 Task: Look for space in Sahāranpur, India from 2nd August, 2023 to 12th August, 2023 for 2 adults in price range Rs.5000 to Rs.10000. Place can be private room with 1  bedroom having 1 bed and 1 bathroom. Property type can be house, flat, guest house, hotel. Booking option can be shelf check-in. Required host language is English.
Action: Mouse moved to (412, 53)
Screenshot: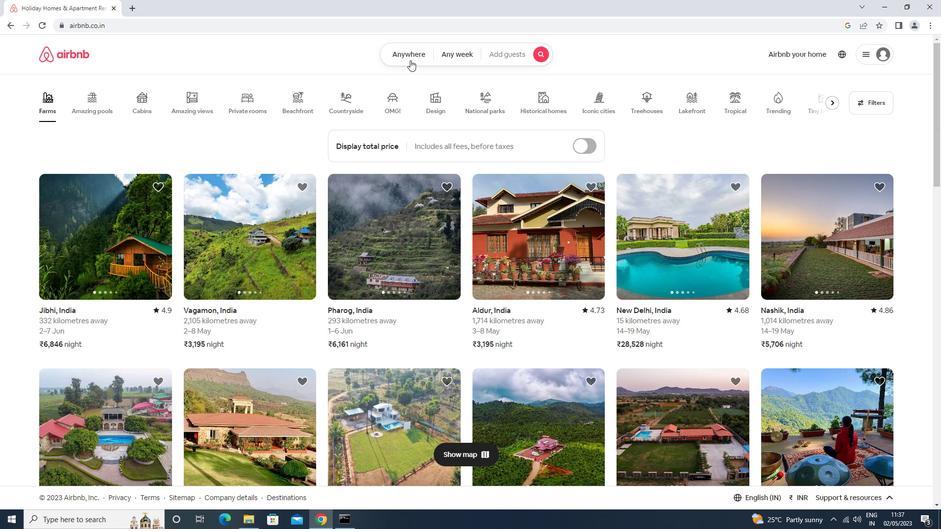
Action: Mouse pressed left at (412, 53)
Screenshot: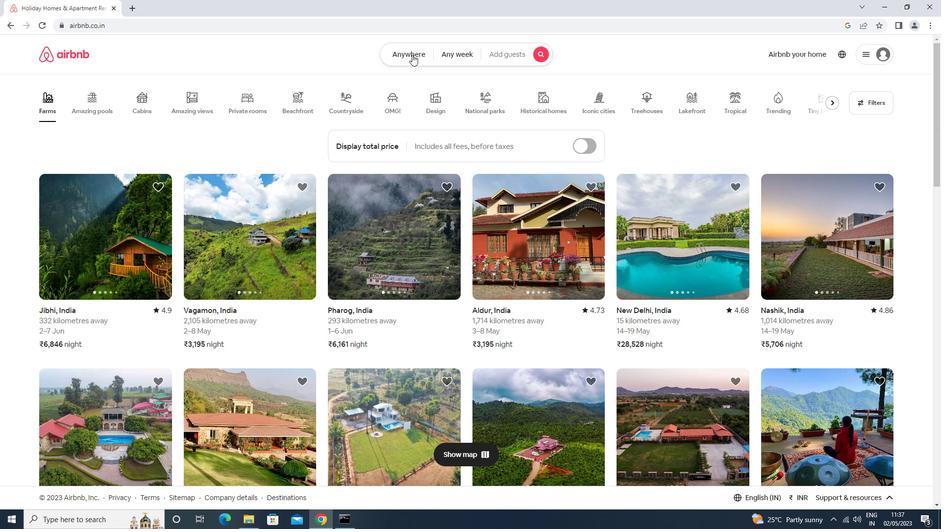 
Action: Mouse moved to (349, 96)
Screenshot: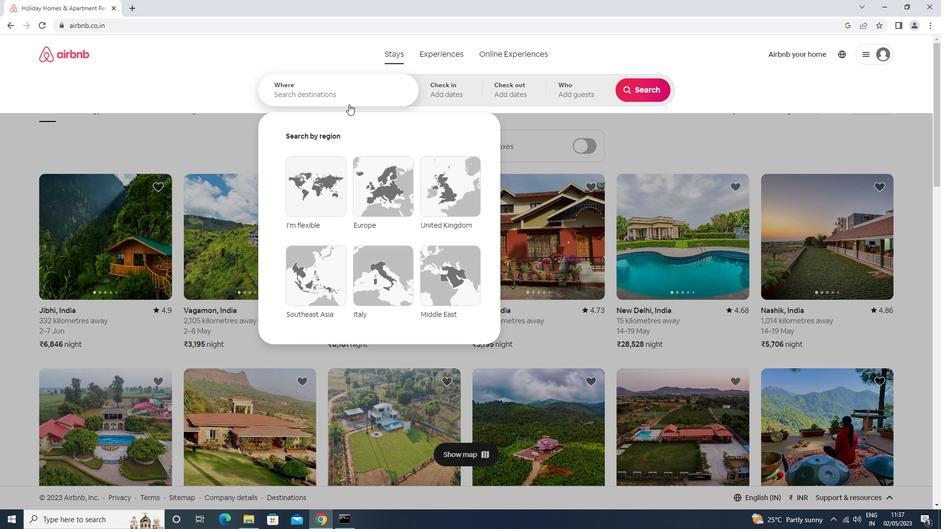 
Action: Mouse pressed left at (349, 96)
Screenshot: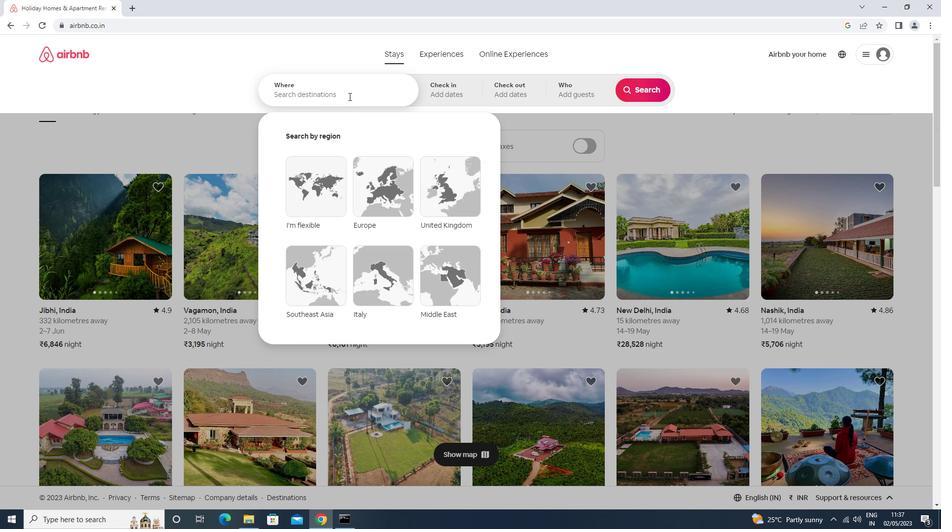 
Action: Key pressed saharanpur<Key.enter>
Screenshot: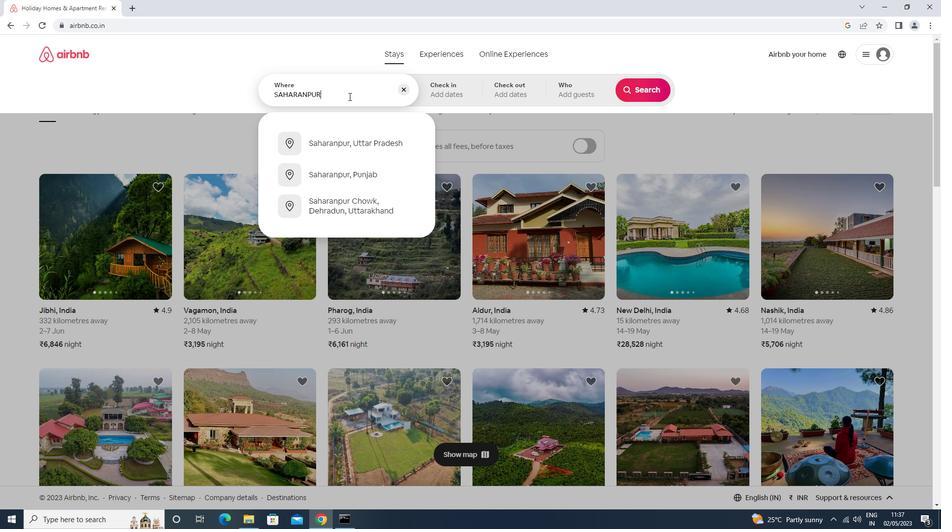 
Action: Mouse moved to (639, 168)
Screenshot: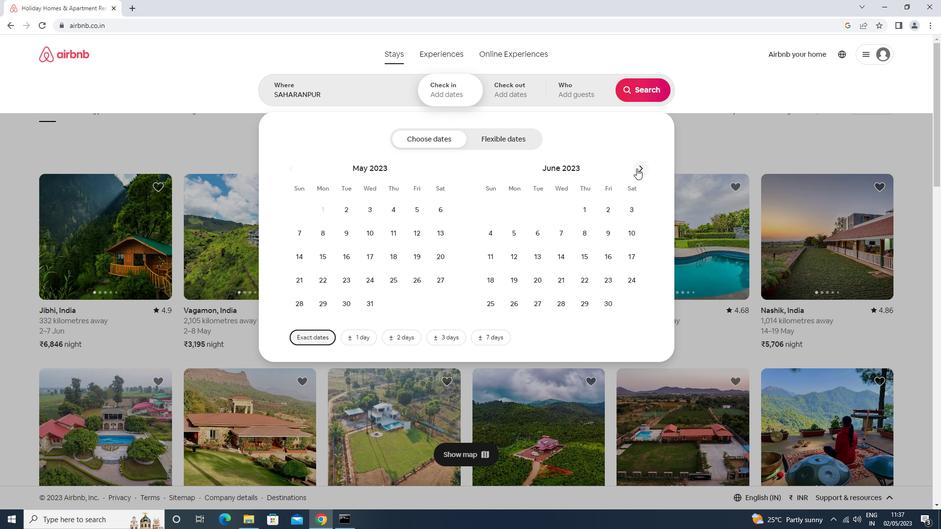 
Action: Mouse pressed left at (639, 168)
Screenshot: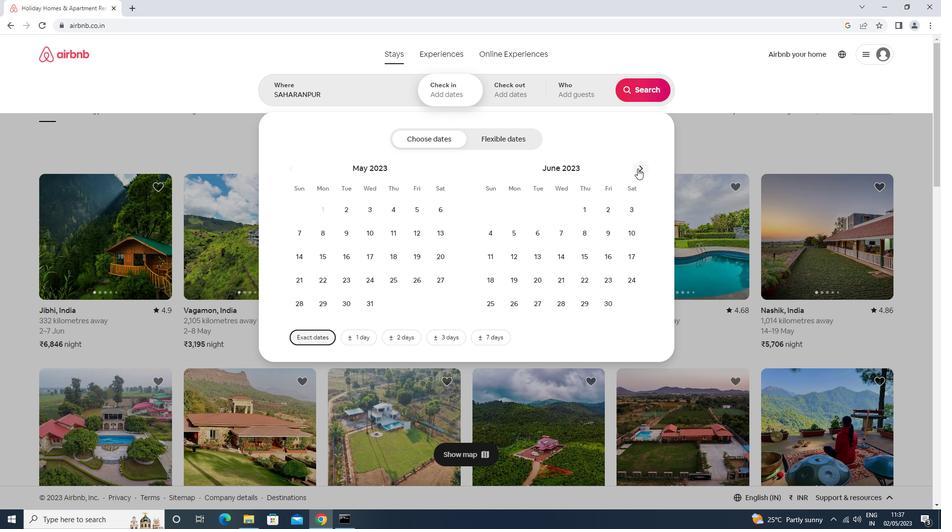 
Action: Mouse pressed left at (639, 168)
Screenshot: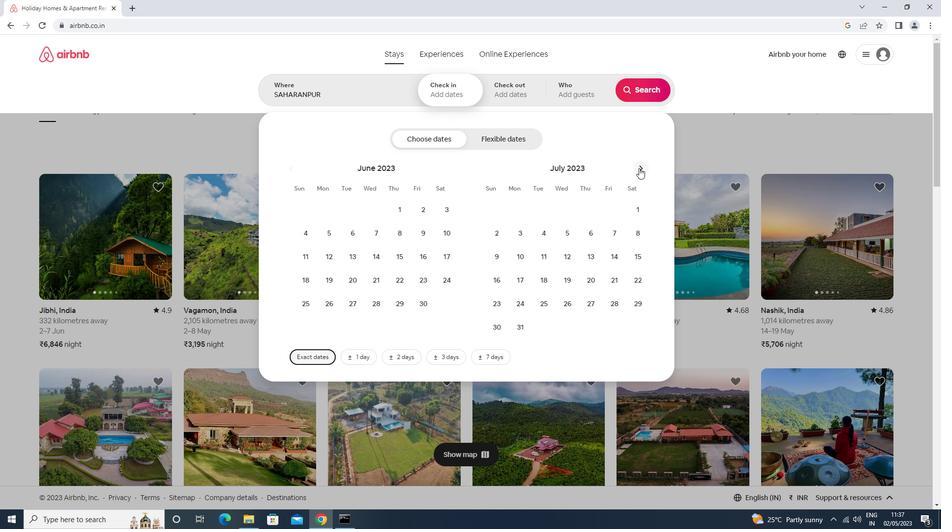 
Action: Mouse moved to (560, 205)
Screenshot: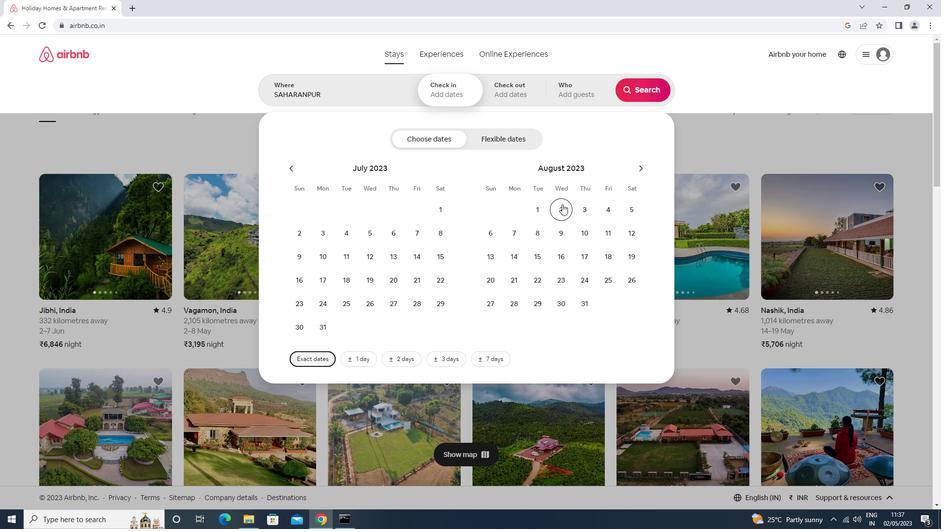 
Action: Mouse pressed left at (560, 205)
Screenshot: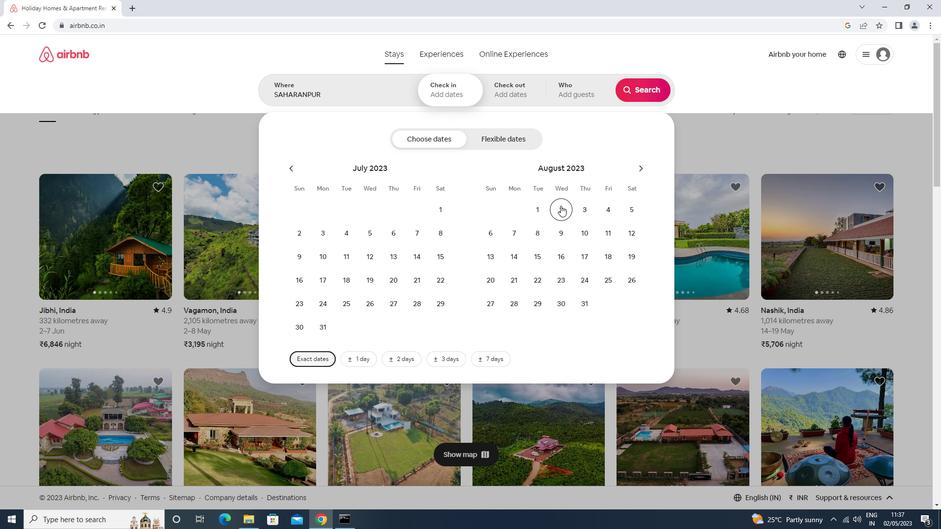 
Action: Mouse moved to (628, 227)
Screenshot: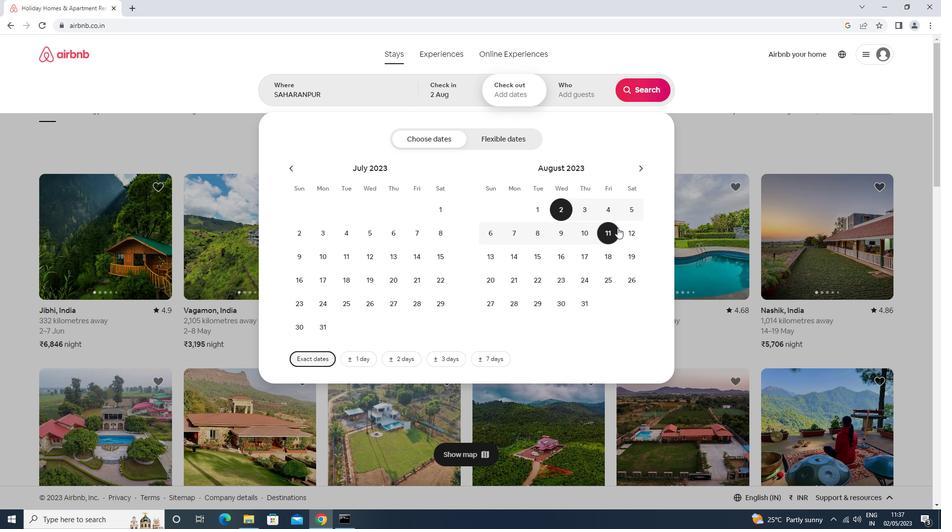 
Action: Mouse pressed left at (628, 227)
Screenshot: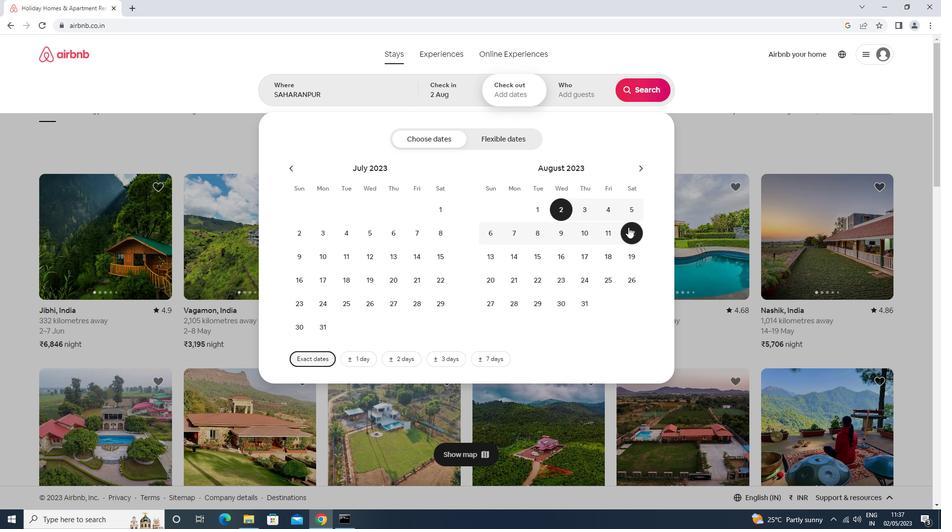 
Action: Mouse moved to (572, 95)
Screenshot: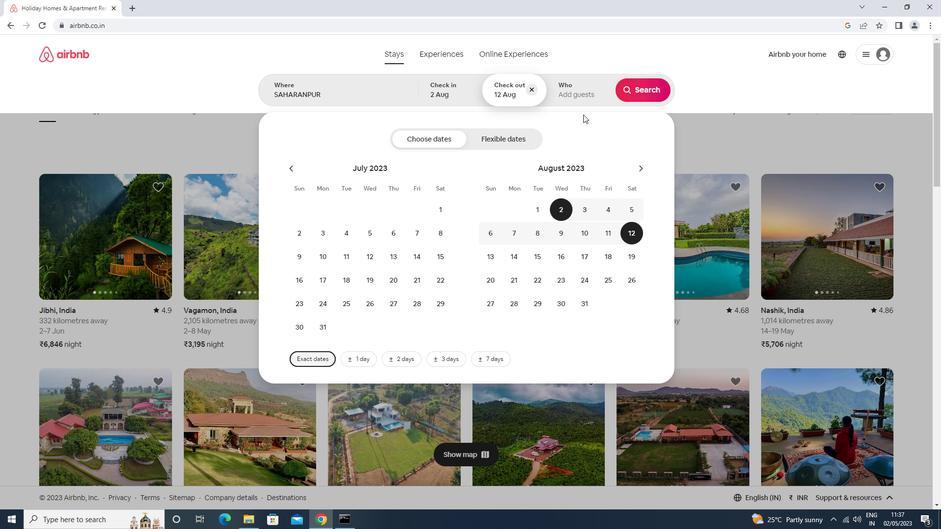 
Action: Mouse pressed left at (572, 95)
Screenshot: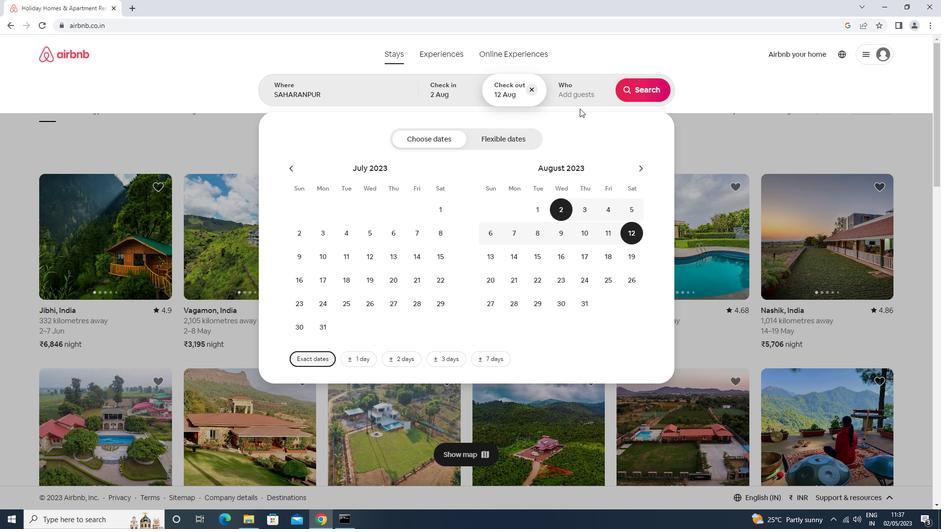
Action: Mouse moved to (650, 141)
Screenshot: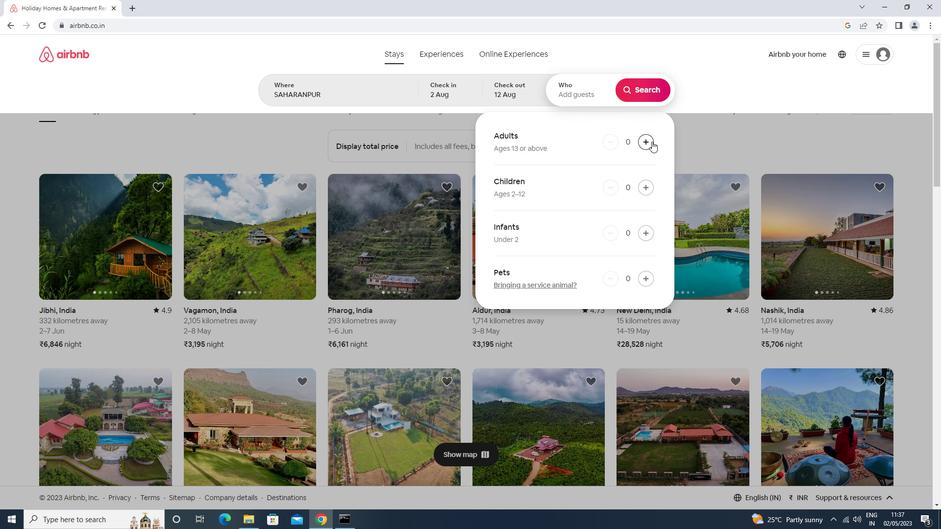 
Action: Mouse pressed left at (650, 141)
Screenshot: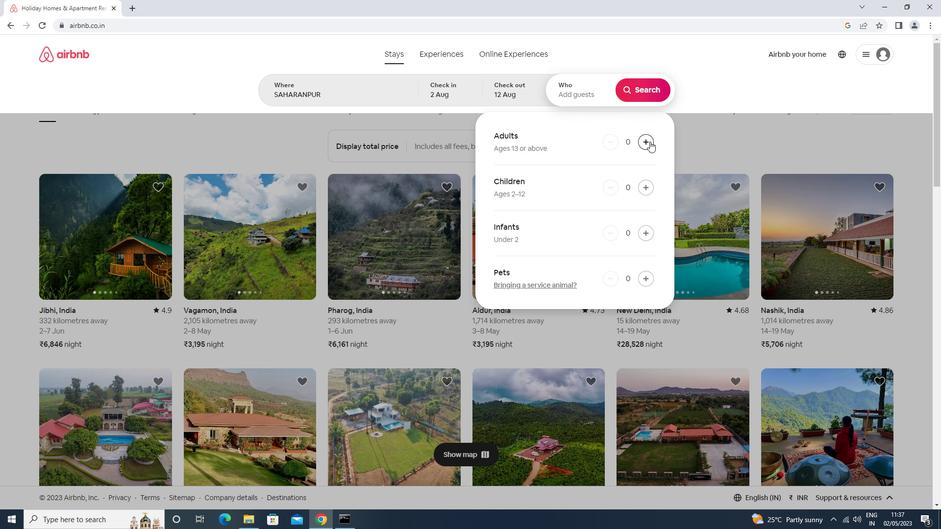 
Action: Mouse pressed left at (650, 141)
Screenshot: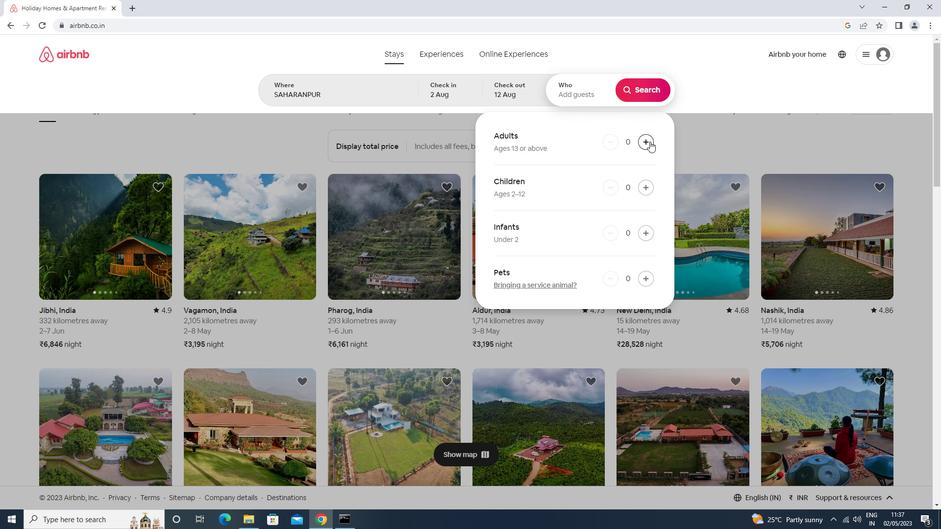 
Action: Mouse moved to (643, 91)
Screenshot: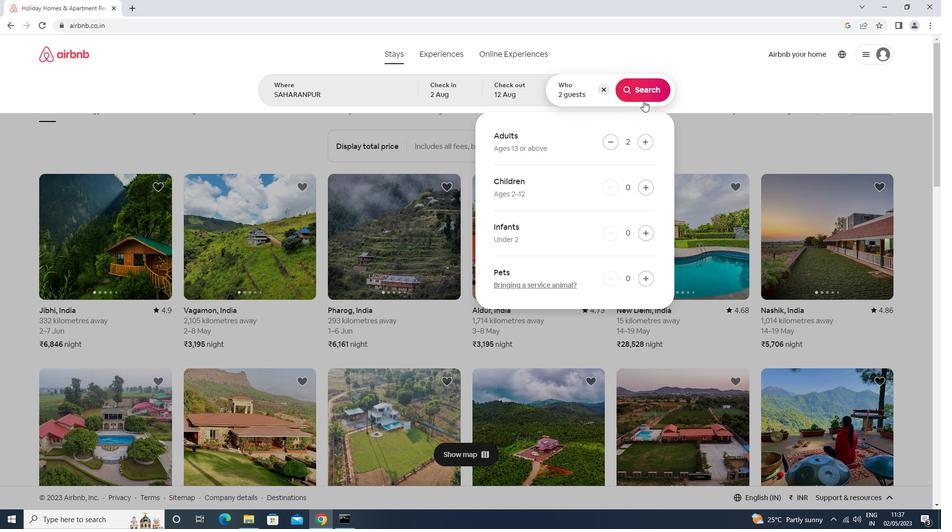 
Action: Mouse pressed left at (643, 91)
Screenshot: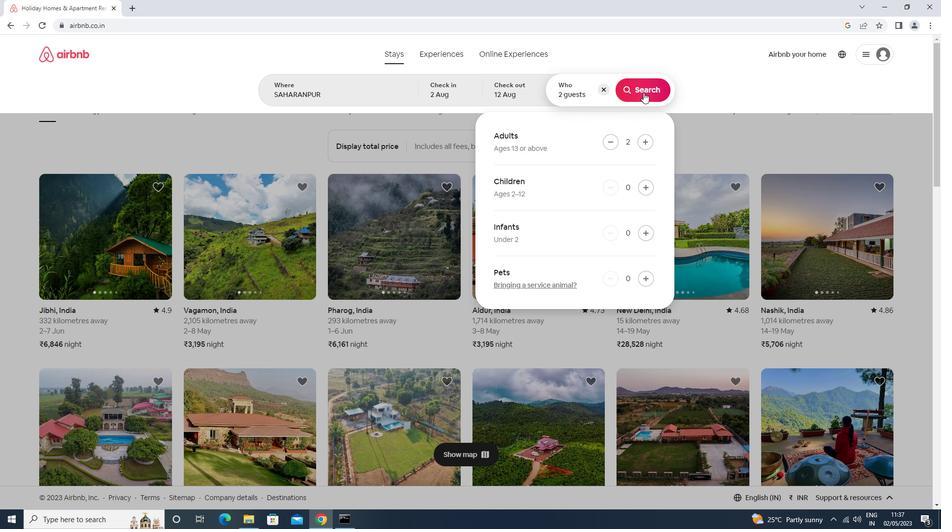 
Action: Mouse moved to (900, 93)
Screenshot: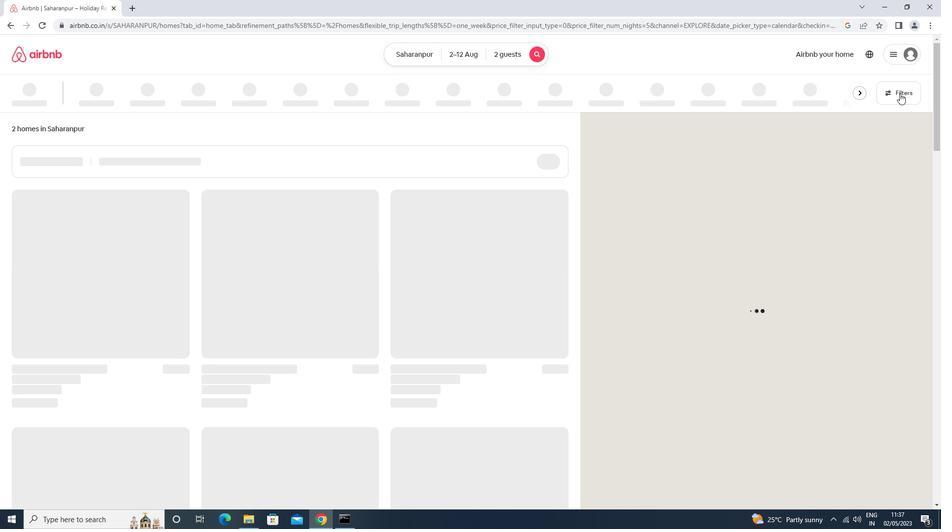 
Action: Mouse pressed left at (900, 93)
Screenshot: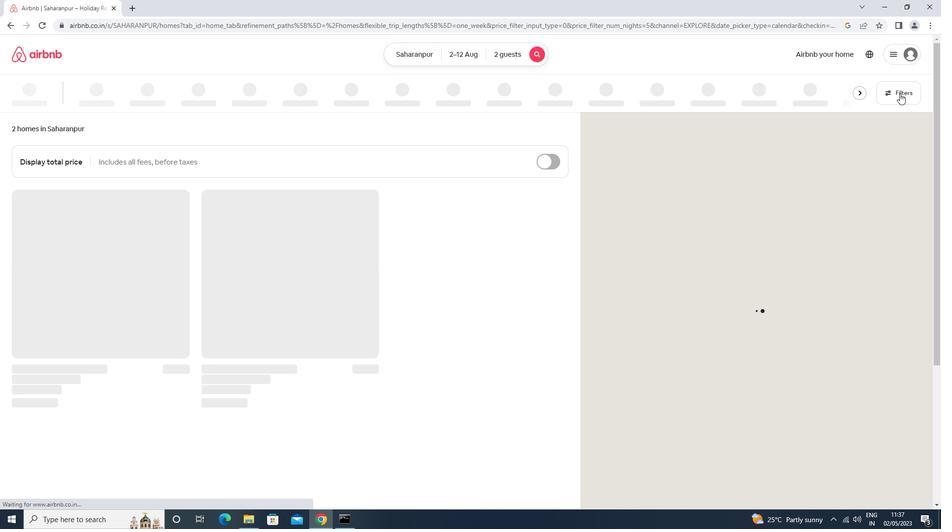 
Action: Mouse moved to (369, 222)
Screenshot: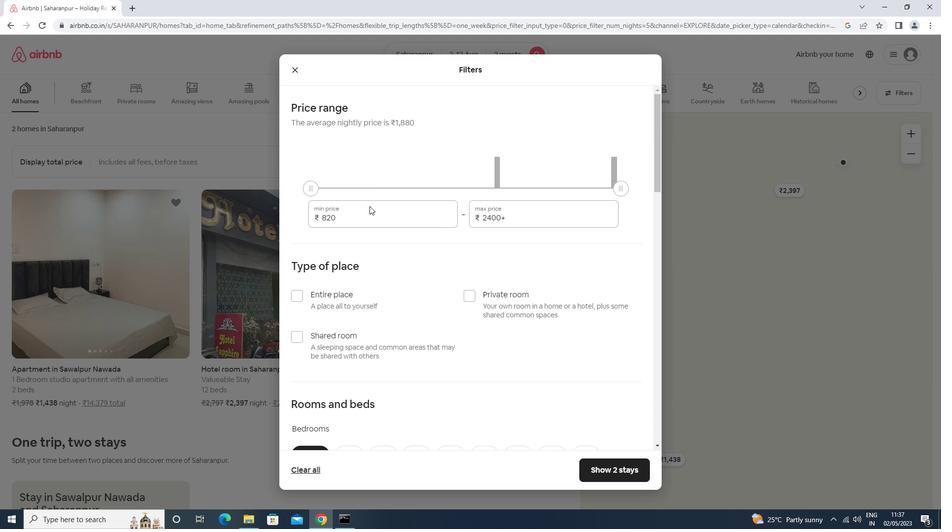 
Action: Mouse pressed left at (369, 222)
Screenshot: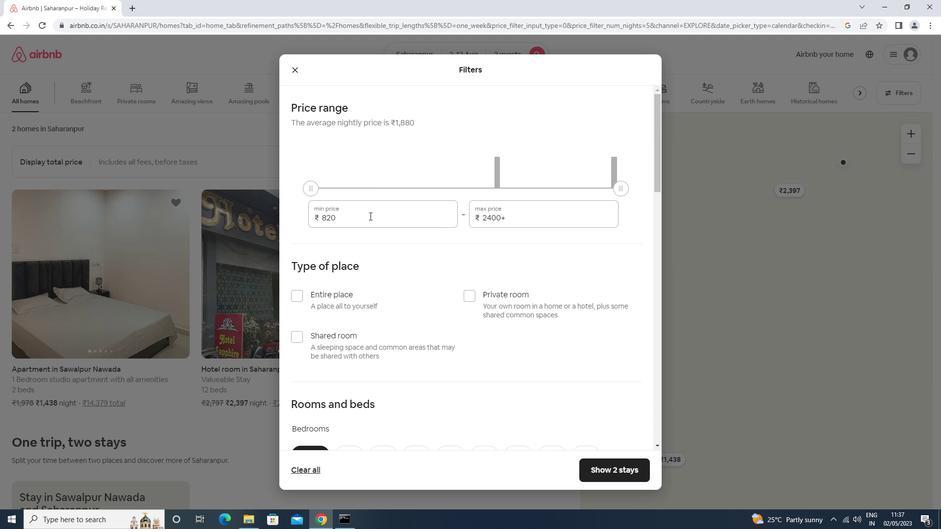 
Action: Key pressed <Key.backspace><Key.backspace><Key.backspace><Key.backspace><Key.backspace><Key.backspace>5000<Key.tab>10000
Screenshot: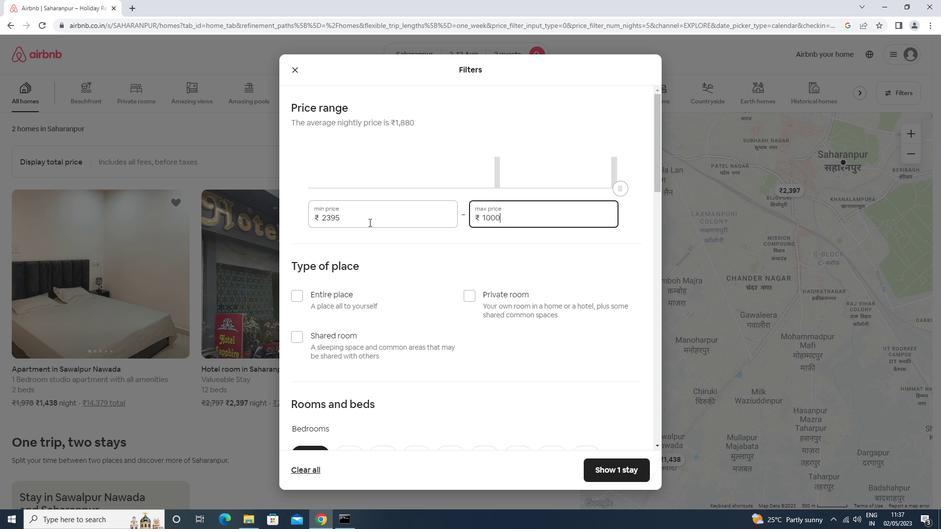 
Action: Mouse moved to (470, 292)
Screenshot: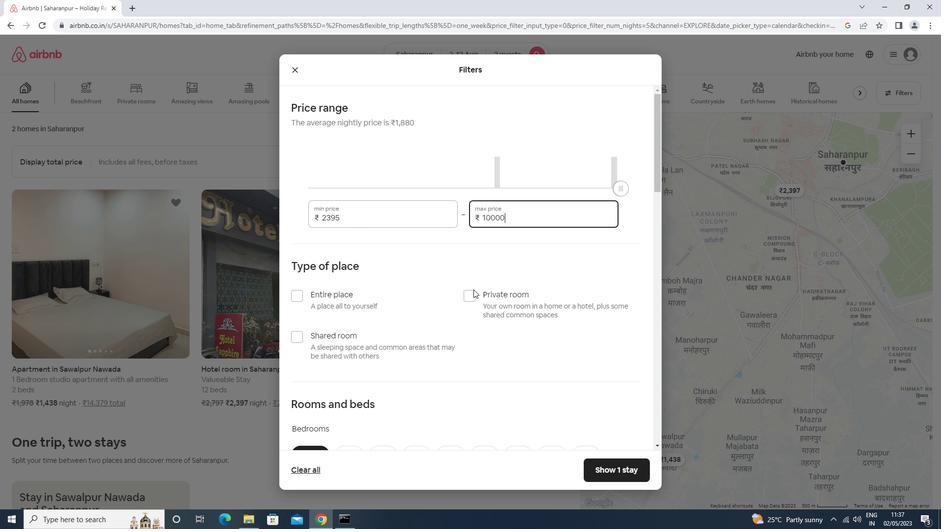 
Action: Mouse pressed left at (470, 292)
Screenshot: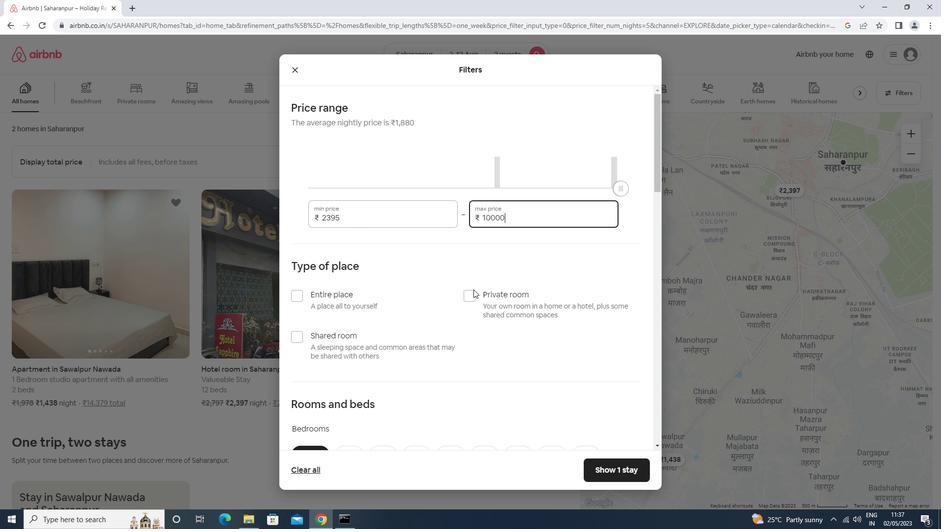 
Action: Mouse moved to (466, 285)
Screenshot: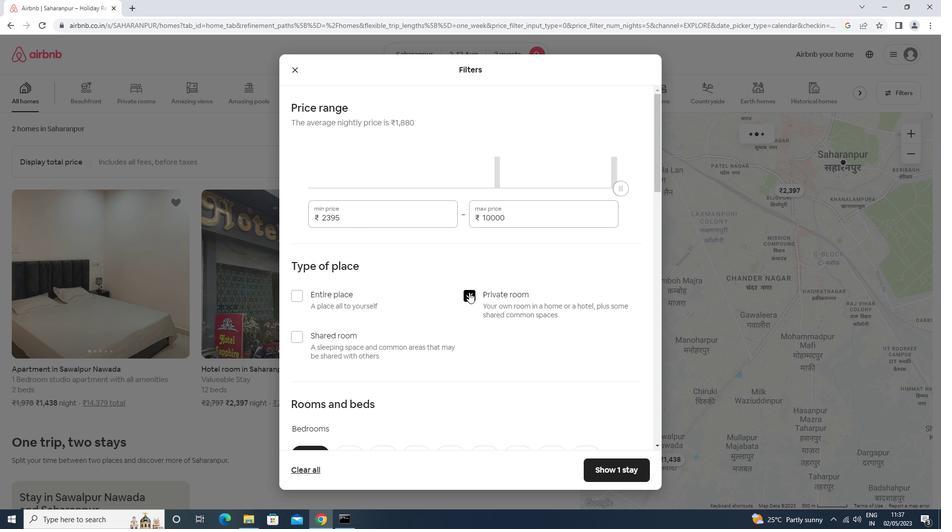 
Action: Mouse scrolled (466, 284) with delta (0, 0)
Screenshot: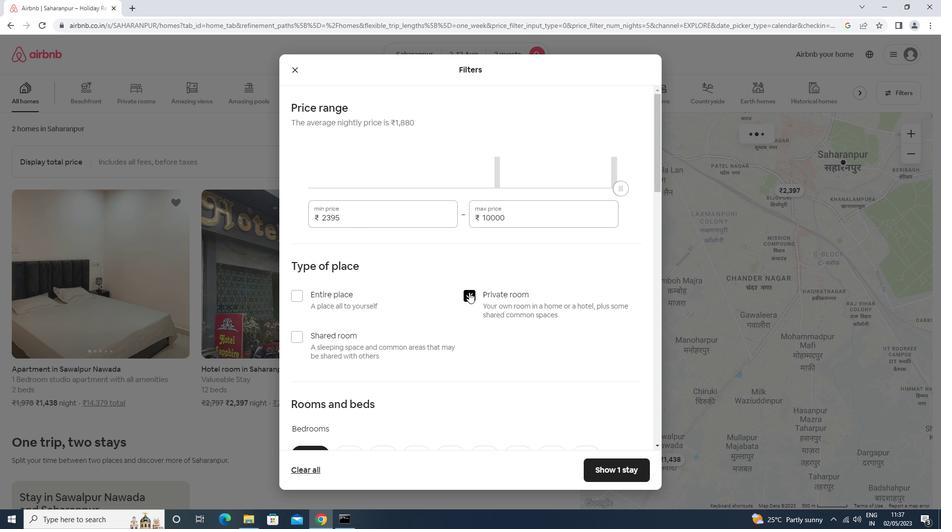 
Action: Mouse moved to (466, 285)
Screenshot: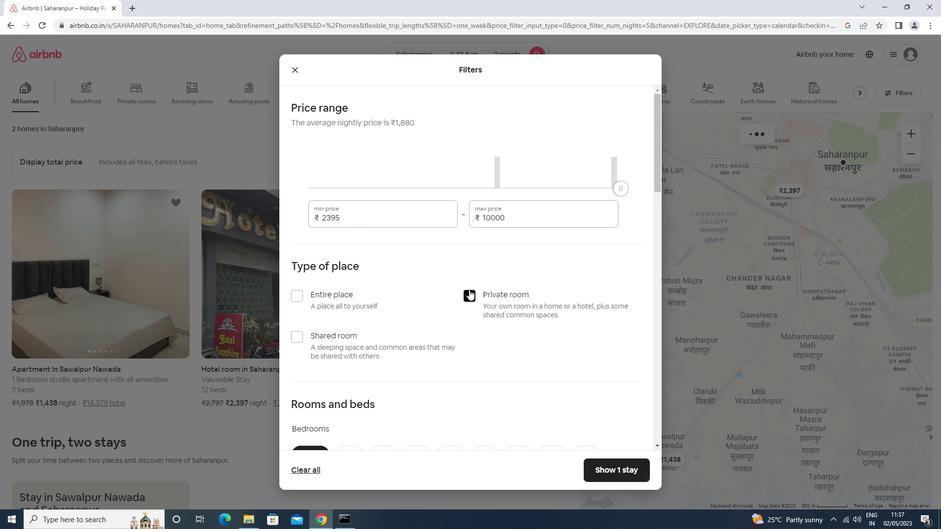 
Action: Mouse scrolled (466, 284) with delta (0, 0)
Screenshot: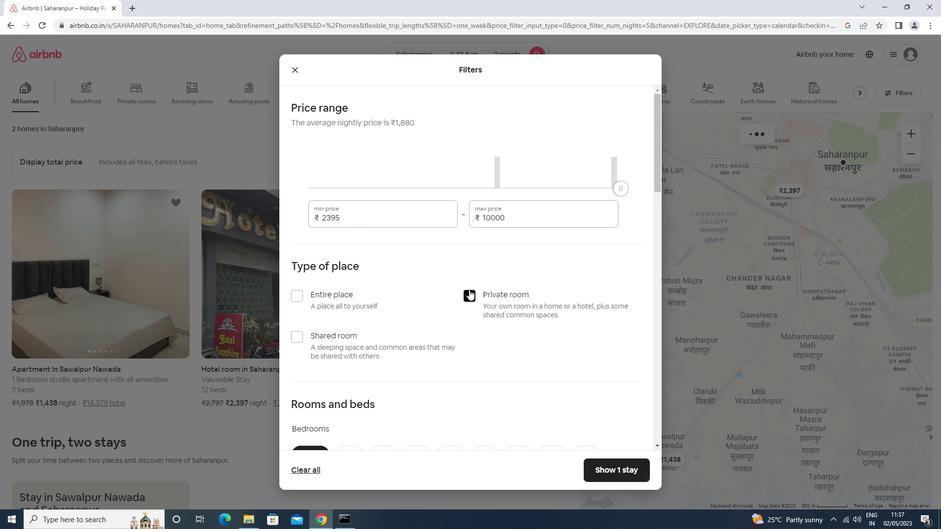 
Action: Mouse moved to (465, 285)
Screenshot: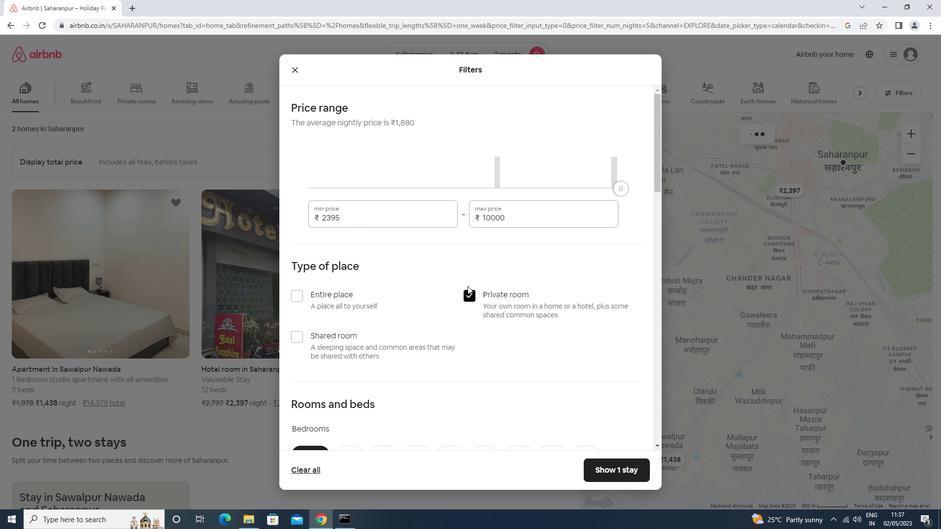 
Action: Mouse scrolled (465, 285) with delta (0, 0)
Screenshot: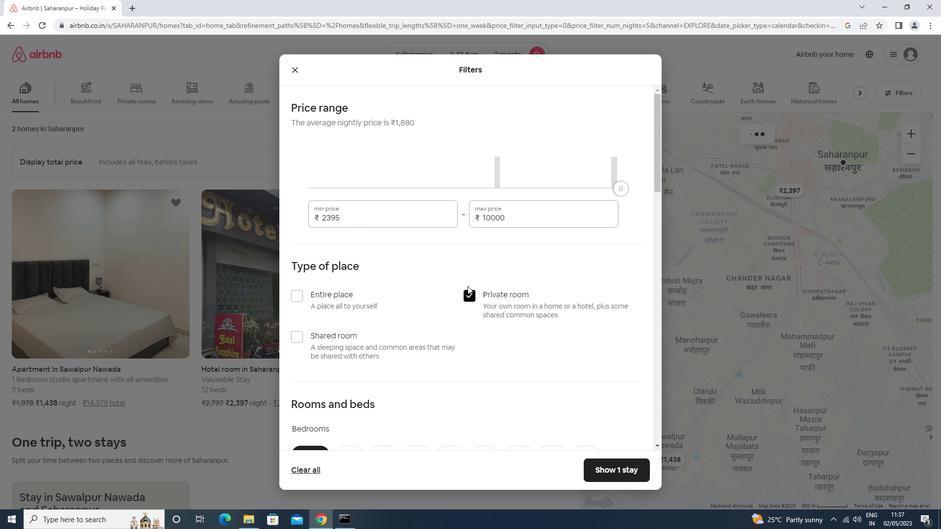 
Action: Mouse scrolled (465, 285) with delta (0, 0)
Screenshot: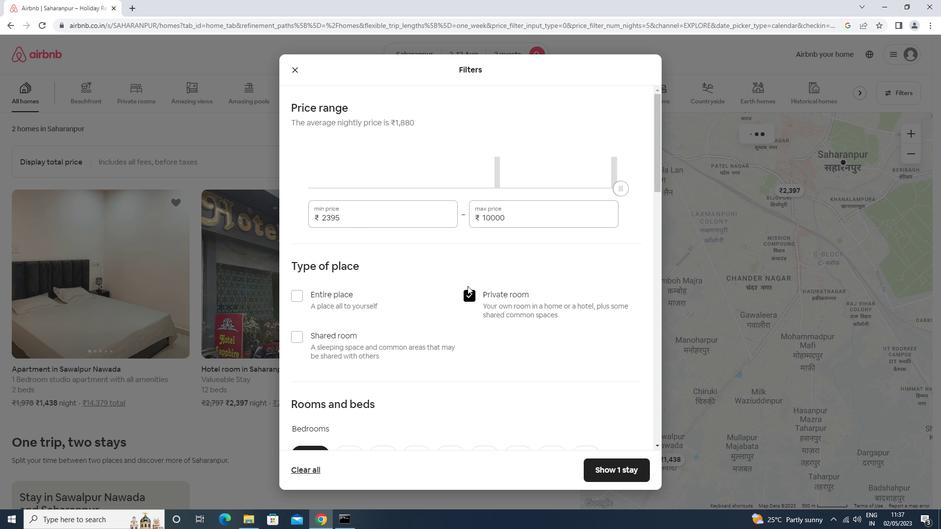 
Action: Mouse moved to (465, 287)
Screenshot: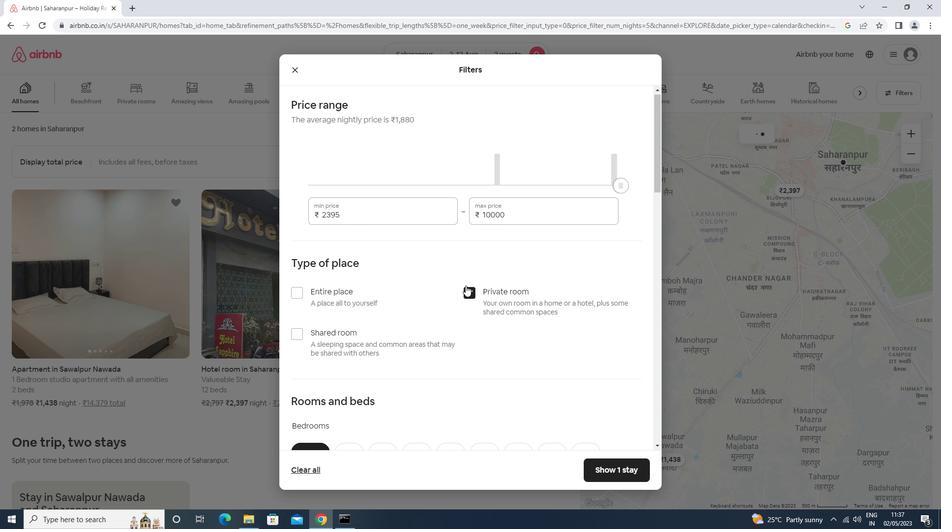 
Action: Mouse scrolled (465, 286) with delta (0, 0)
Screenshot: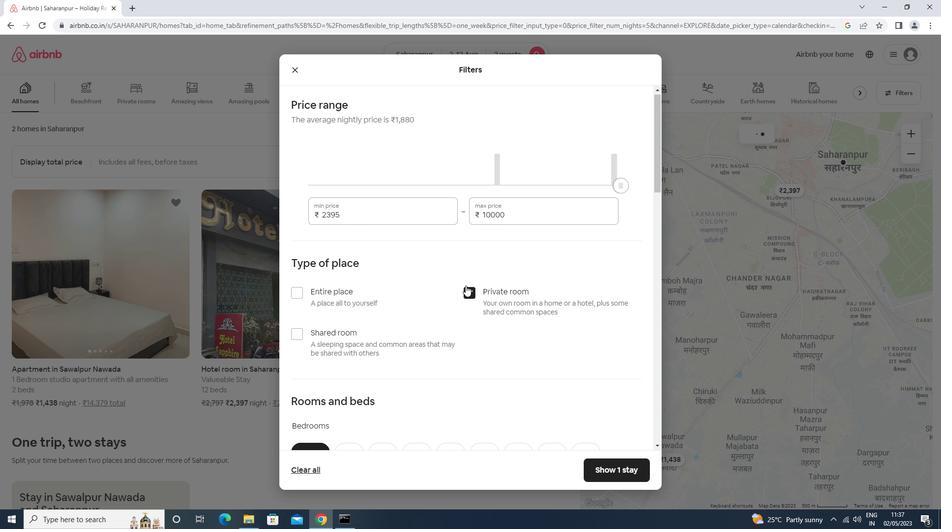 
Action: Mouse moved to (354, 212)
Screenshot: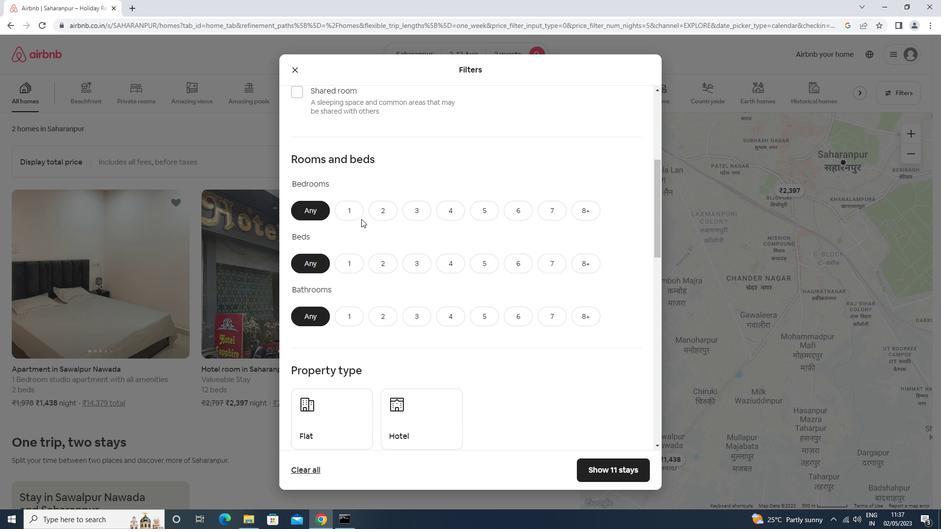 
Action: Mouse pressed left at (354, 212)
Screenshot: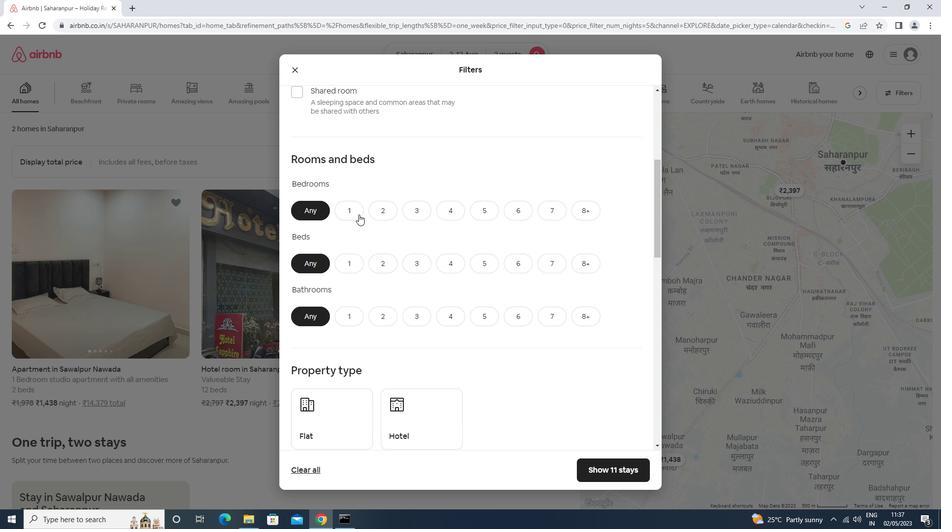
Action: Mouse moved to (352, 269)
Screenshot: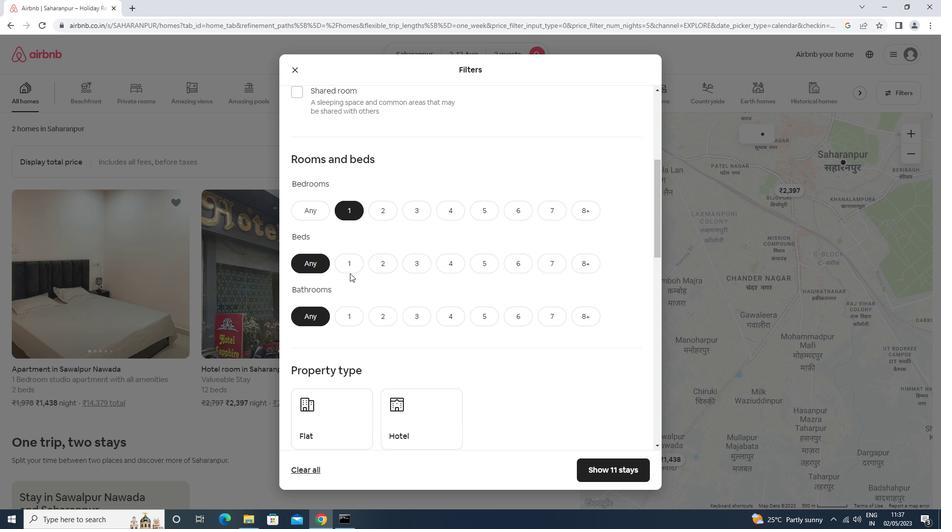
Action: Mouse pressed left at (352, 269)
Screenshot: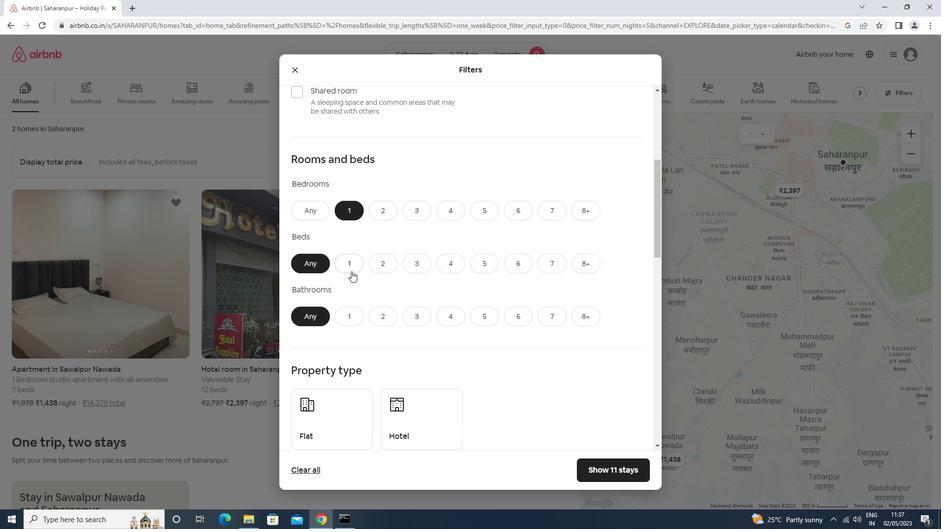 
Action: Mouse moved to (350, 318)
Screenshot: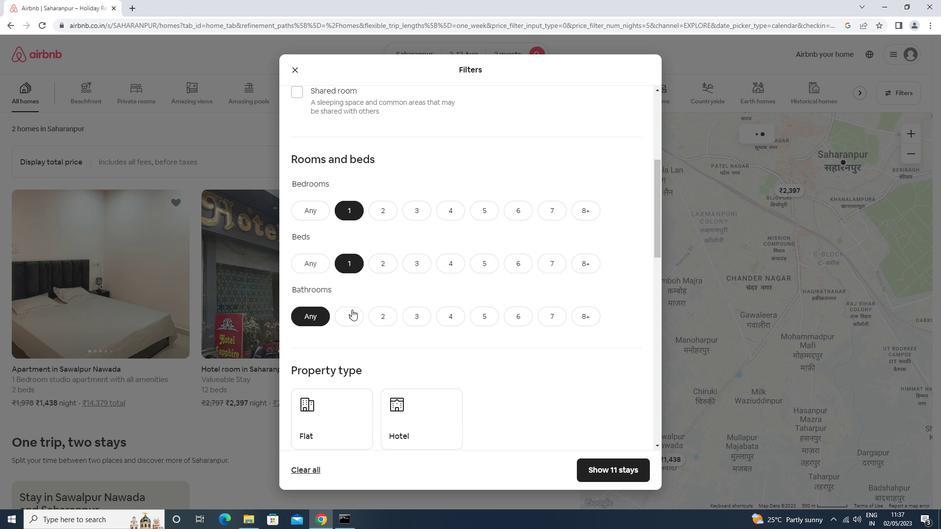 
Action: Mouse pressed left at (350, 318)
Screenshot: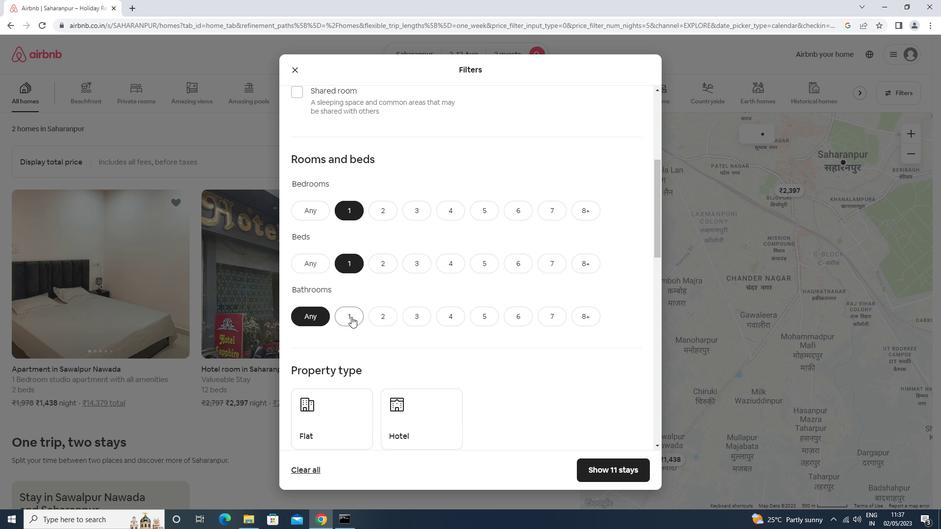 
Action: Mouse scrolled (350, 317) with delta (0, 0)
Screenshot: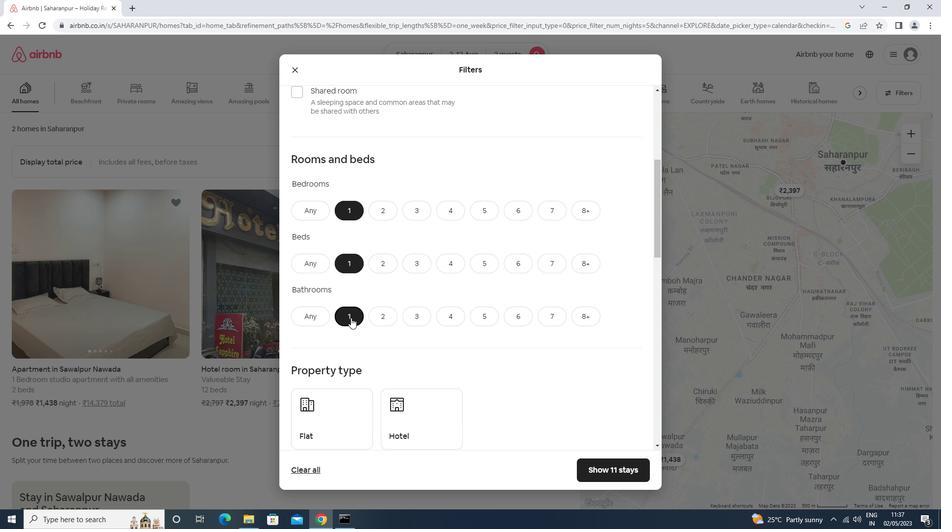 
Action: Mouse scrolled (350, 317) with delta (0, 0)
Screenshot: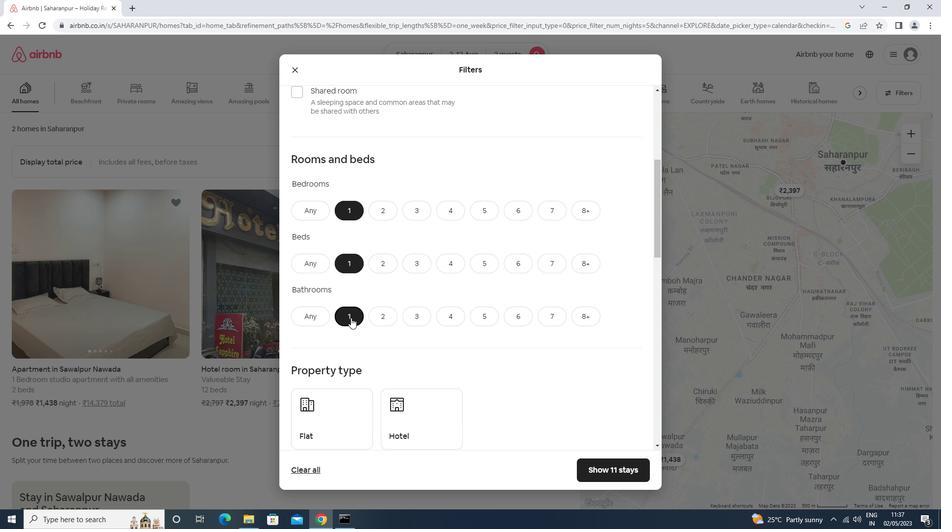 
Action: Mouse moved to (342, 322)
Screenshot: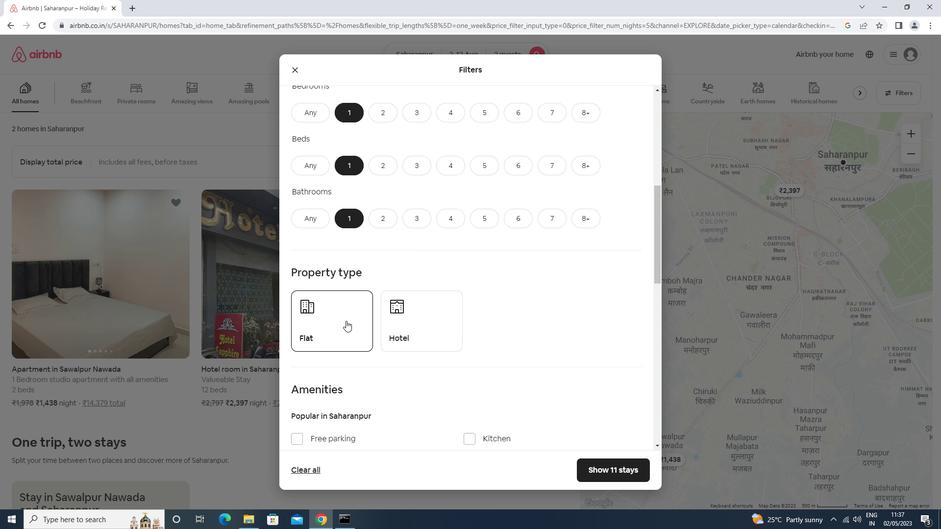 
Action: Mouse pressed left at (342, 322)
Screenshot: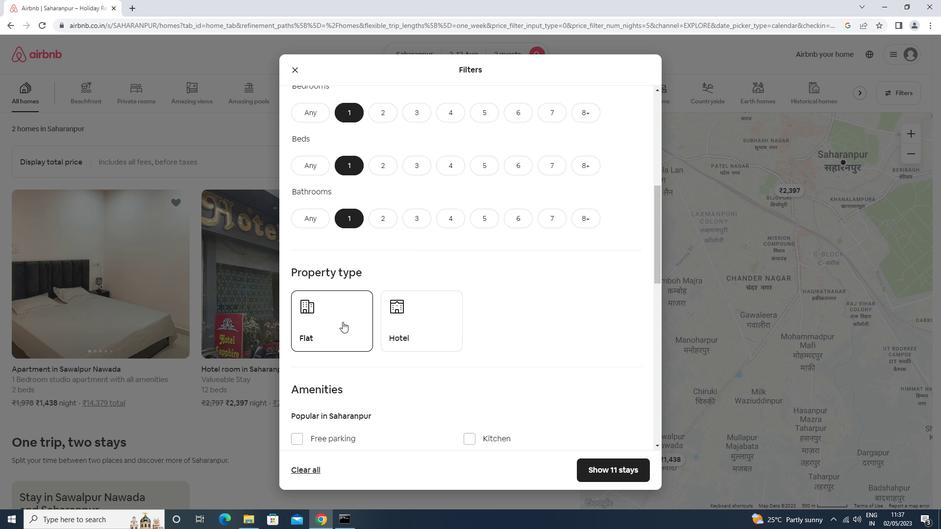 
Action: Mouse moved to (401, 316)
Screenshot: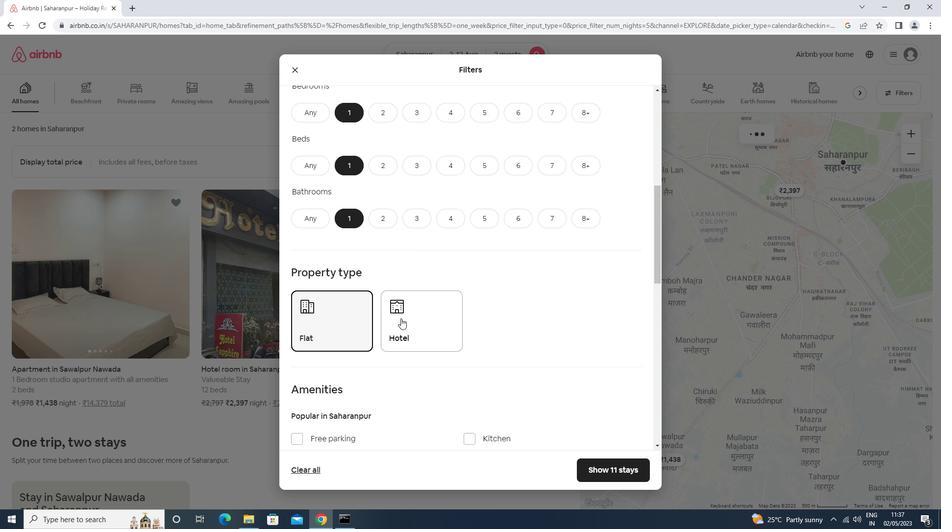 
Action: Mouse pressed left at (401, 316)
Screenshot: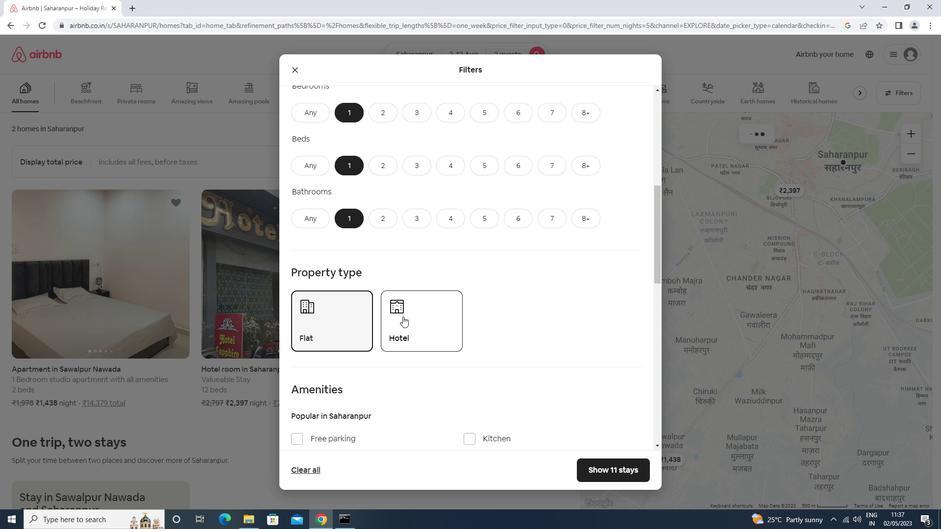 
Action: Mouse moved to (400, 313)
Screenshot: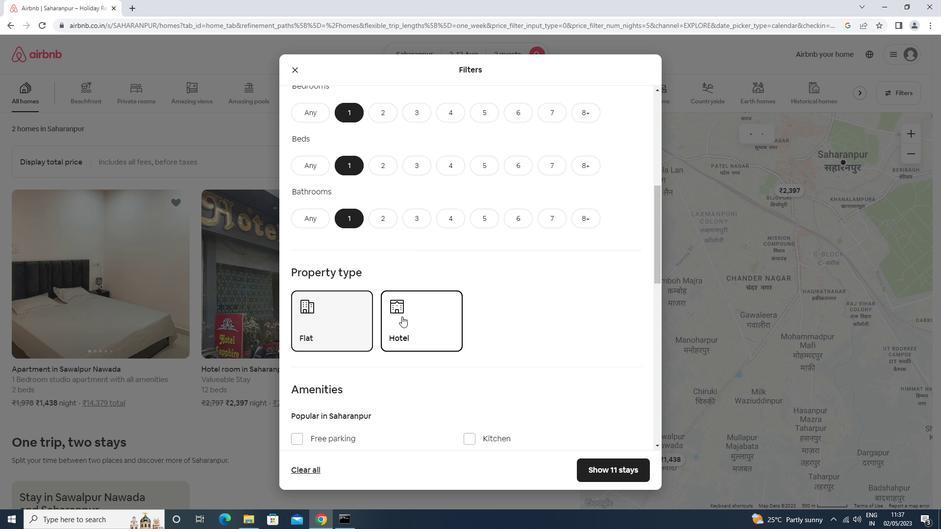 
Action: Mouse scrolled (400, 312) with delta (0, 0)
Screenshot: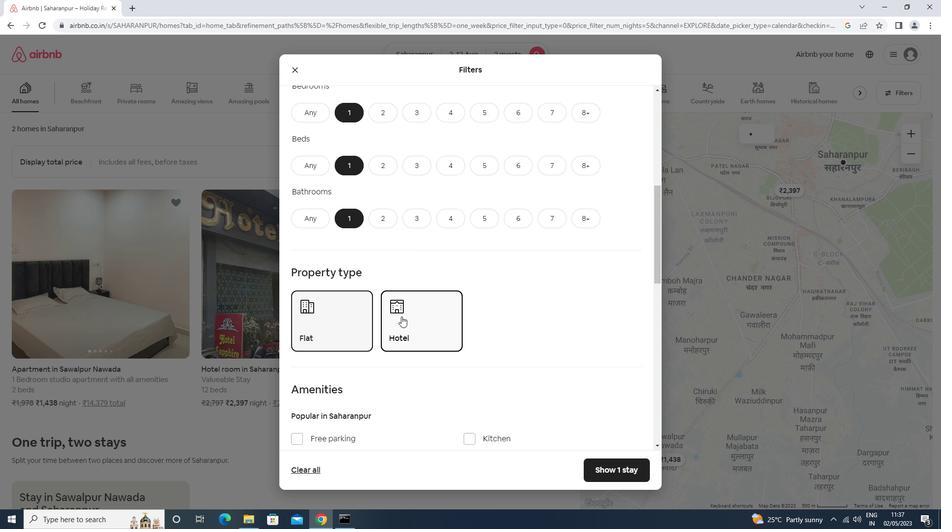 
Action: Mouse scrolled (400, 312) with delta (0, 0)
Screenshot: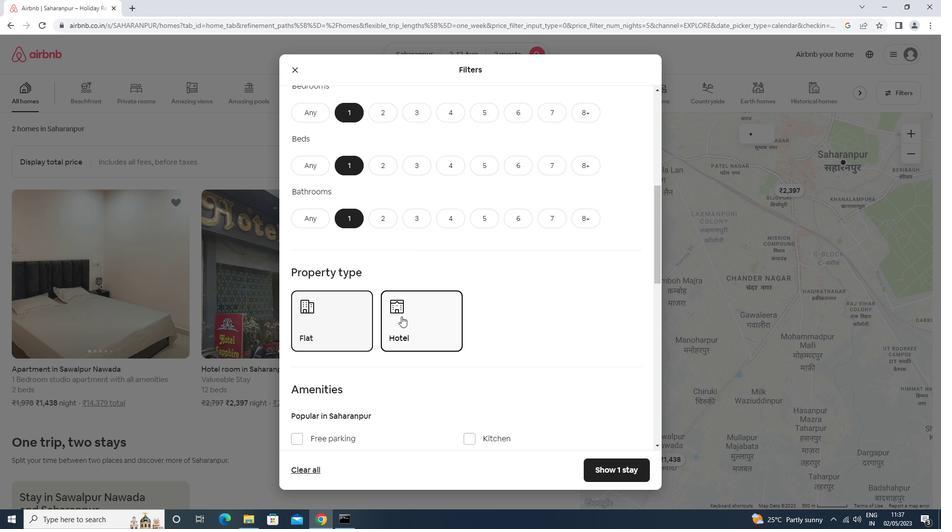 
Action: Mouse scrolled (400, 312) with delta (0, 0)
Screenshot: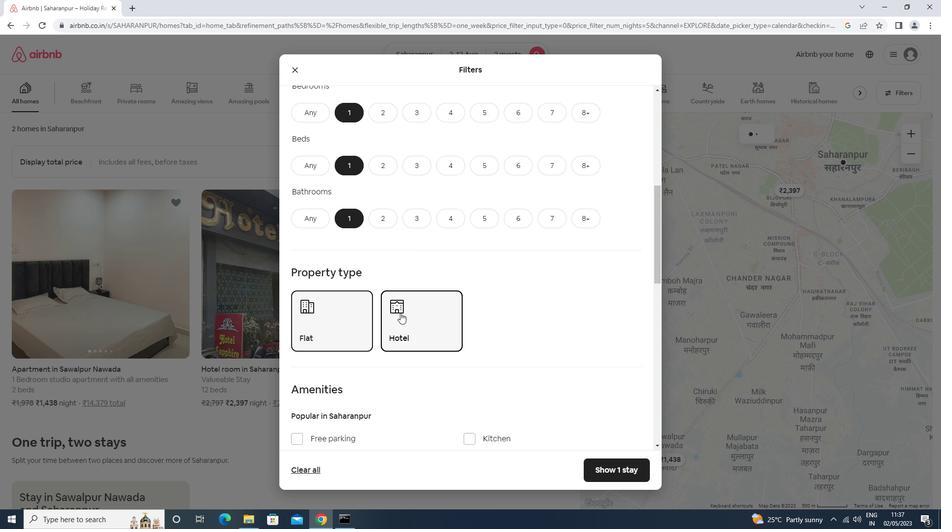 
Action: Mouse scrolled (400, 312) with delta (0, 0)
Screenshot: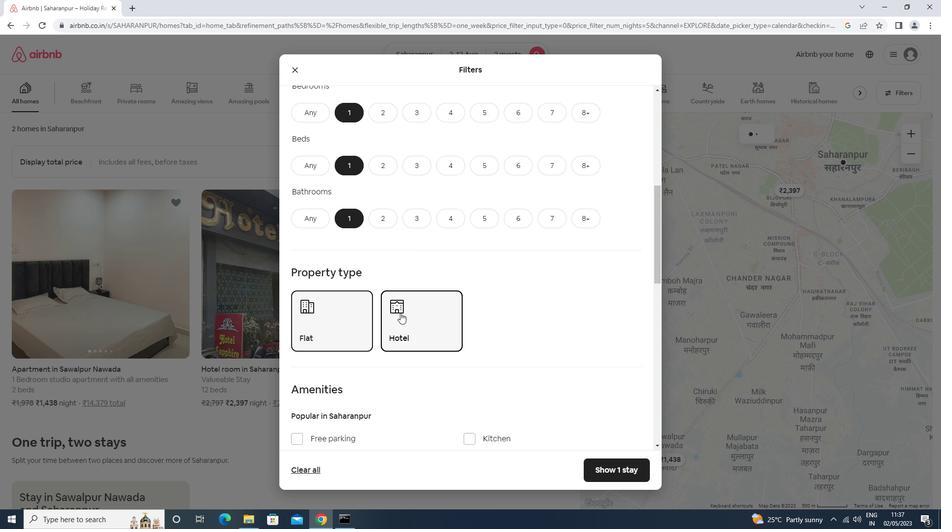 
Action: Mouse scrolled (400, 312) with delta (0, 0)
Screenshot: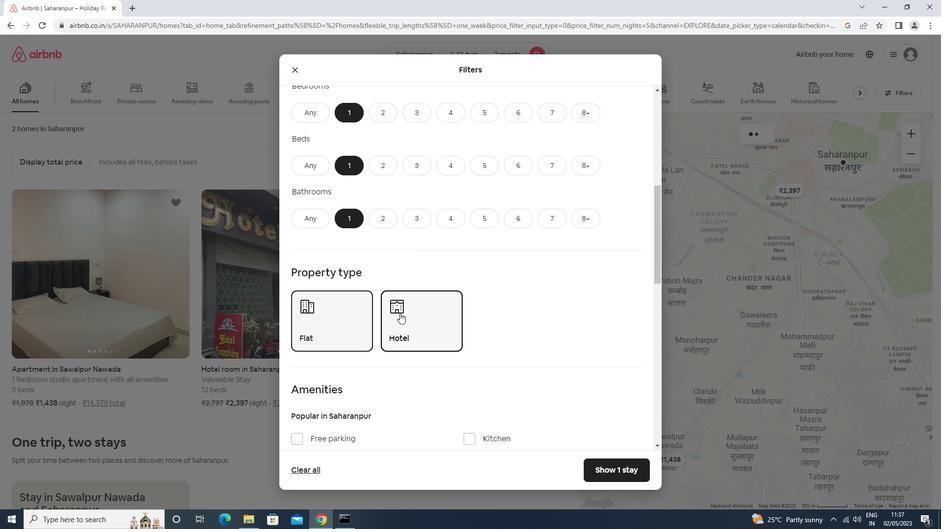 
Action: Mouse moved to (399, 313)
Screenshot: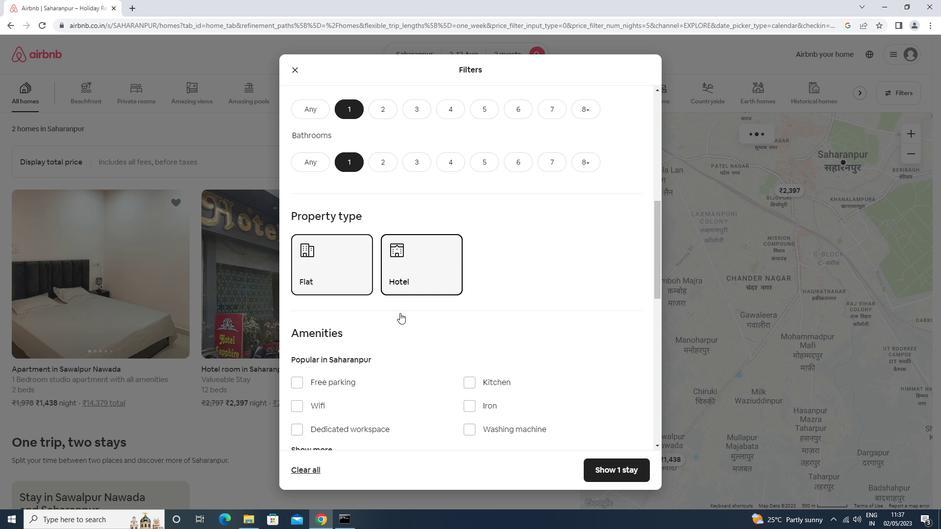 
Action: Mouse scrolled (399, 312) with delta (0, 0)
Screenshot: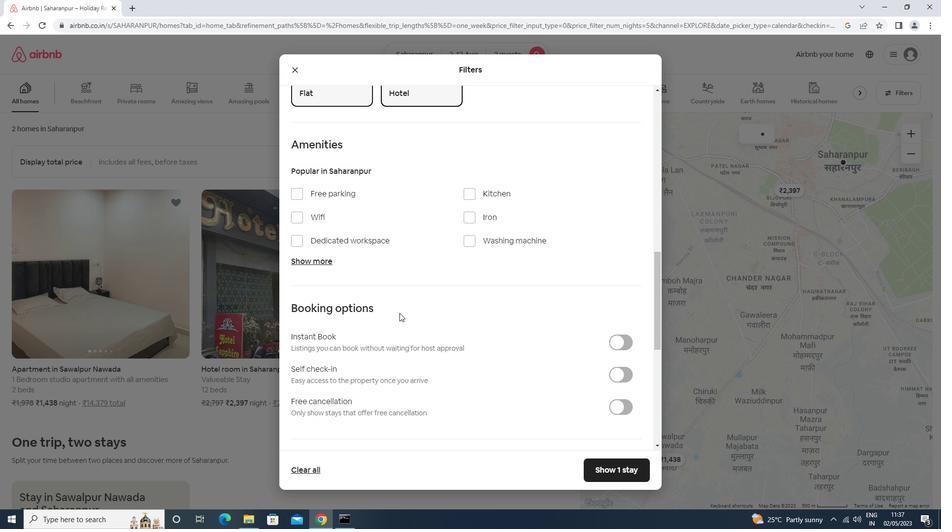 
Action: Mouse scrolled (399, 312) with delta (0, 0)
Screenshot: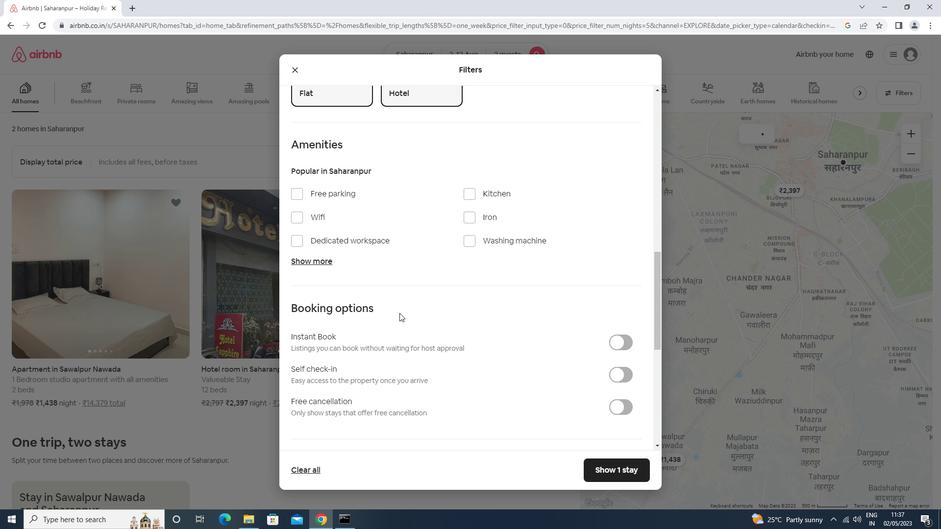 
Action: Mouse moved to (617, 279)
Screenshot: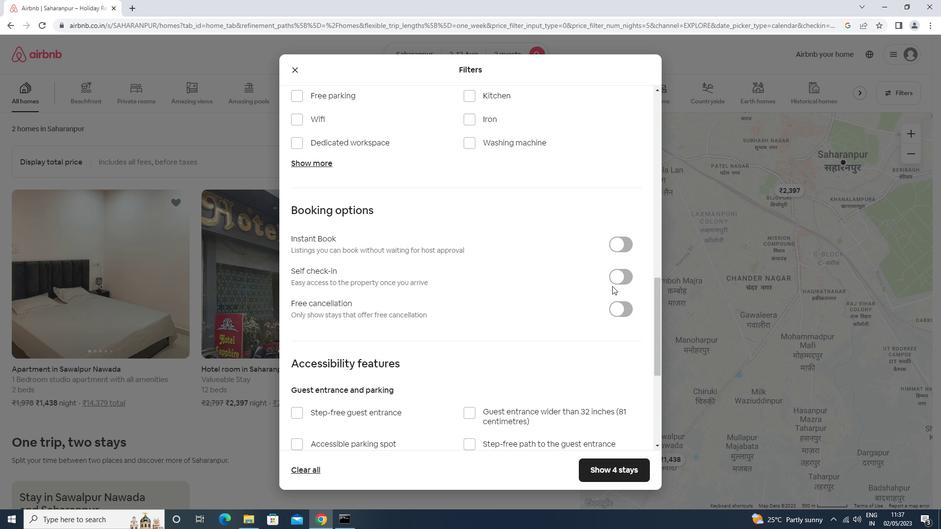 
Action: Mouse pressed left at (617, 279)
Screenshot: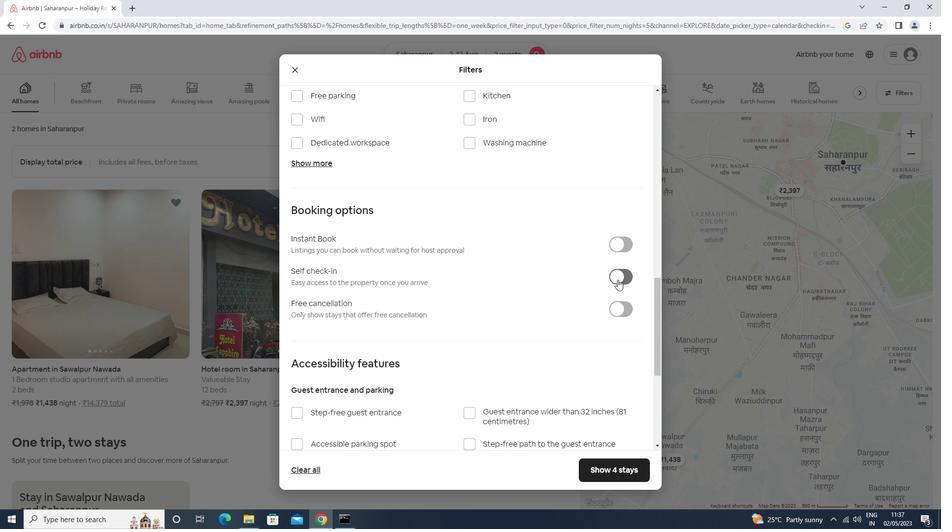 
Action: Mouse moved to (599, 285)
Screenshot: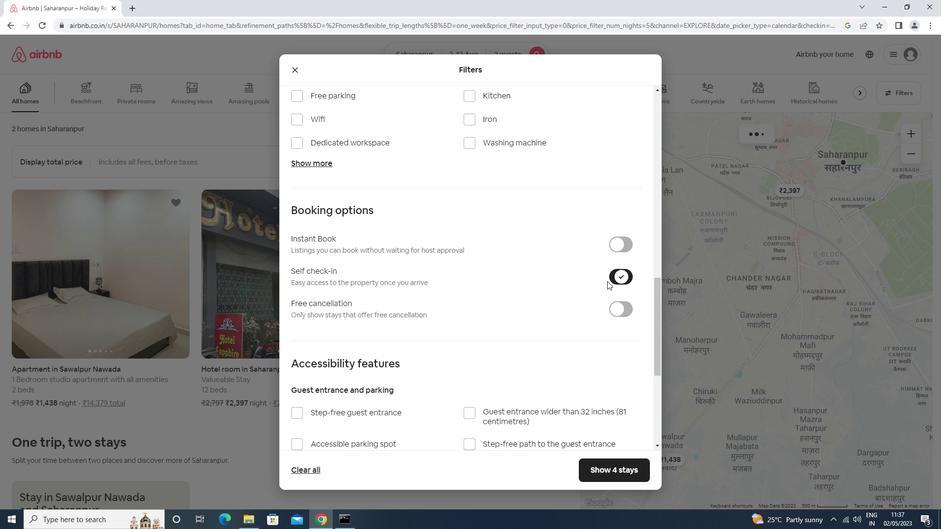 
Action: Mouse scrolled (599, 285) with delta (0, 0)
Screenshot: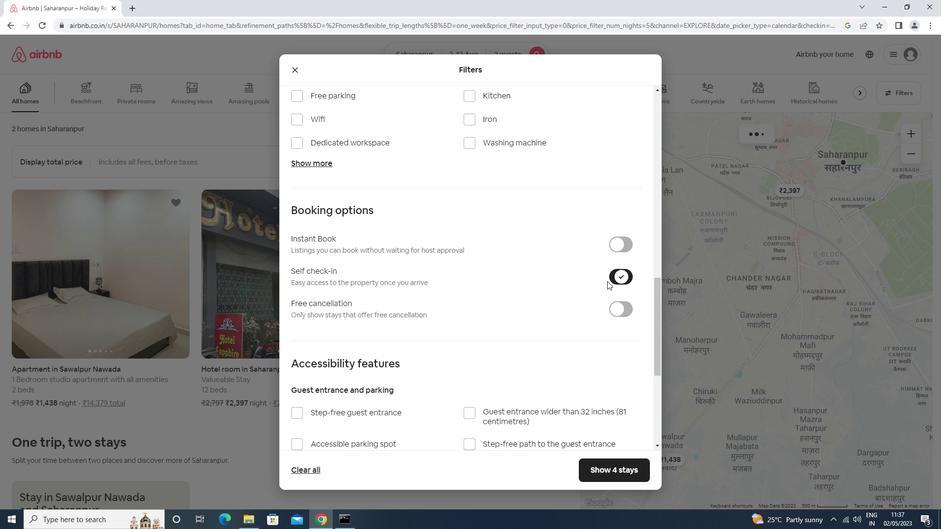 
Action: Mouse moved to (598, 286)
Screenshot: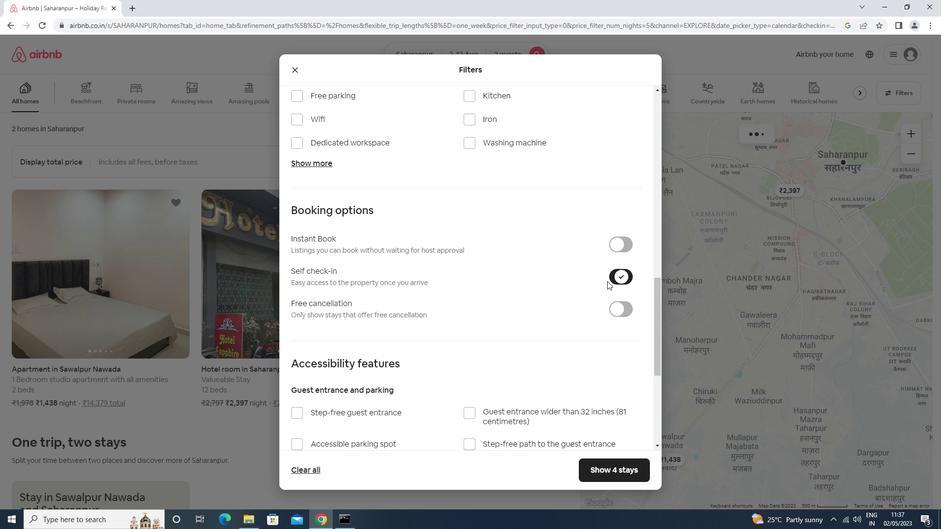
Action: Mouse scrolled (598, 285) with delta (0, 0)
Screenshot: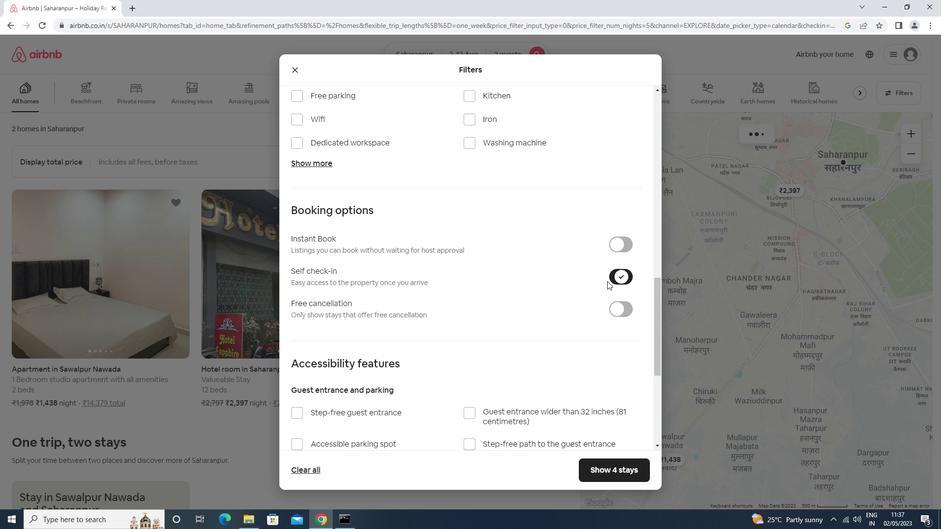 
Action: Mouse moved to (598, 286)
Screenshot: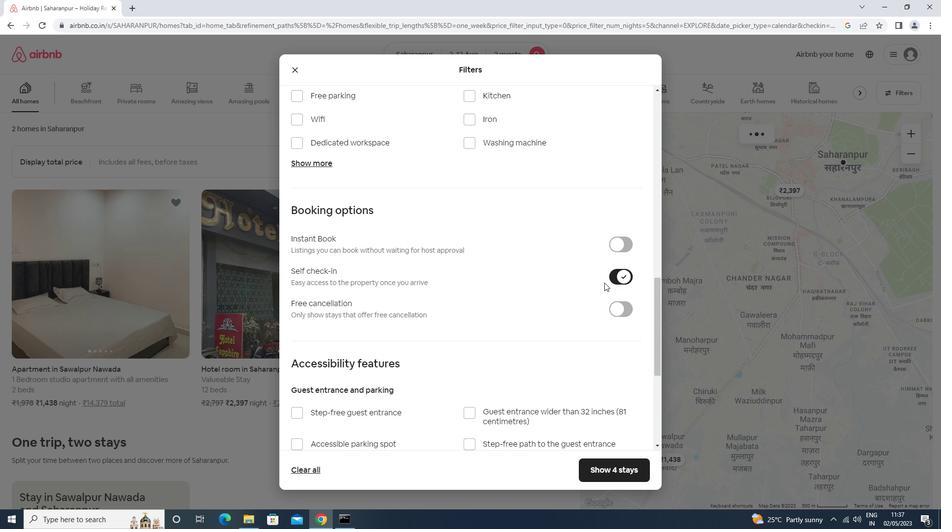 
Action: Mouse scrolled (598, 285) with delta (0, 0)
Screenshot: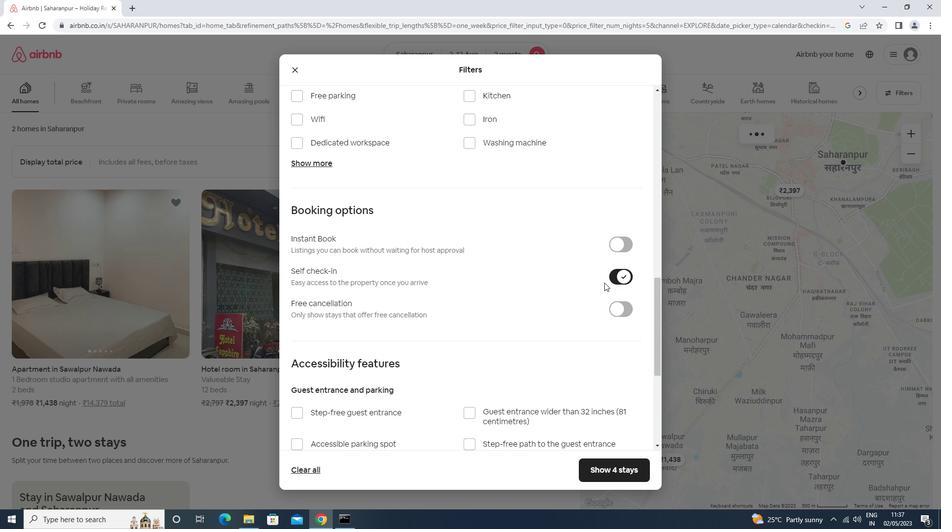 
Action: Mouse moved to (598, 286)
Screenshot: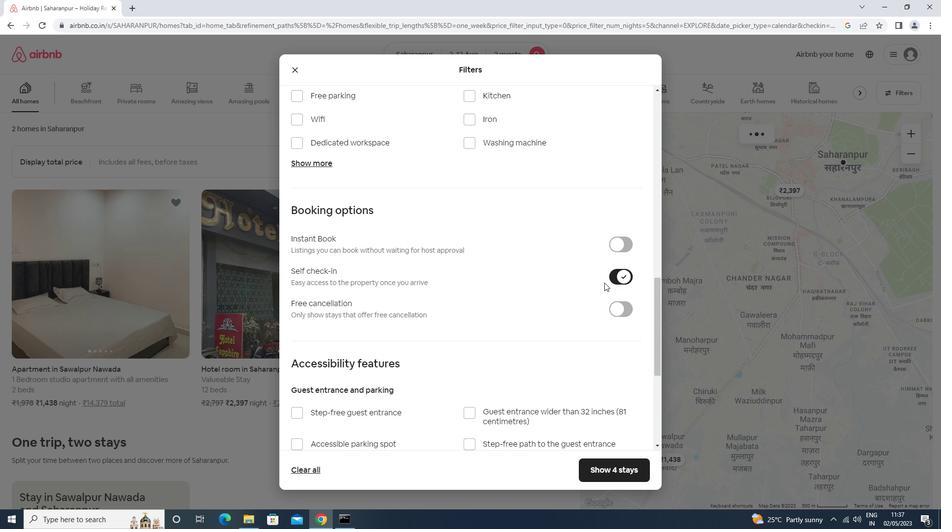 
Action: Mouse scrolled (598, 286) with delta (0, 0)
Screenshot: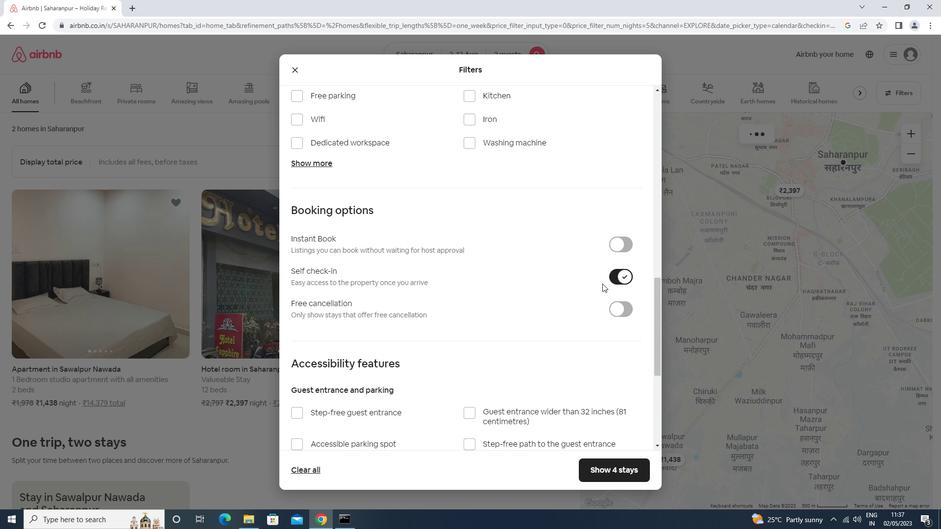 
Action: Mouse scrolled (598, 286) with delta (0, 0)
Screenshot: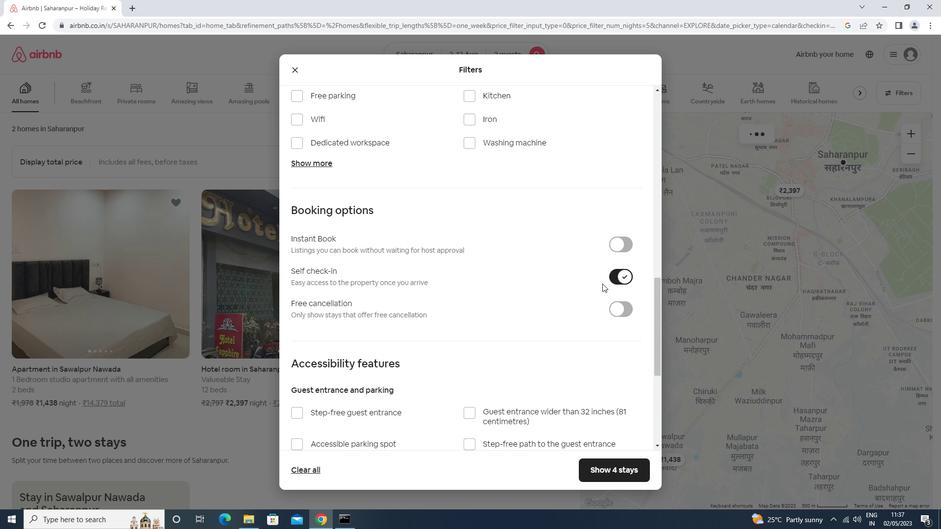 
Action: Mouse moved to (595, 288)
Screenshot: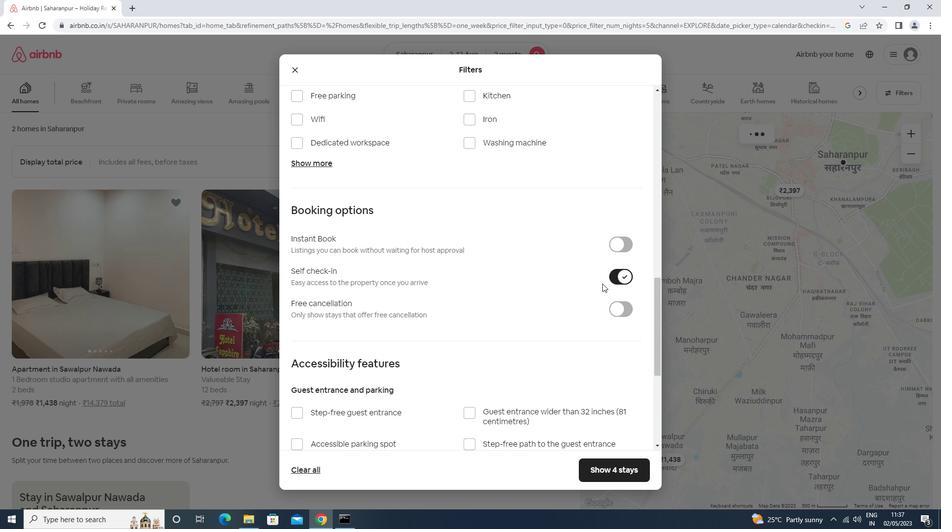 
Action: Mouse scrolled (595, 287) with delta (0, 0)
Screenshot: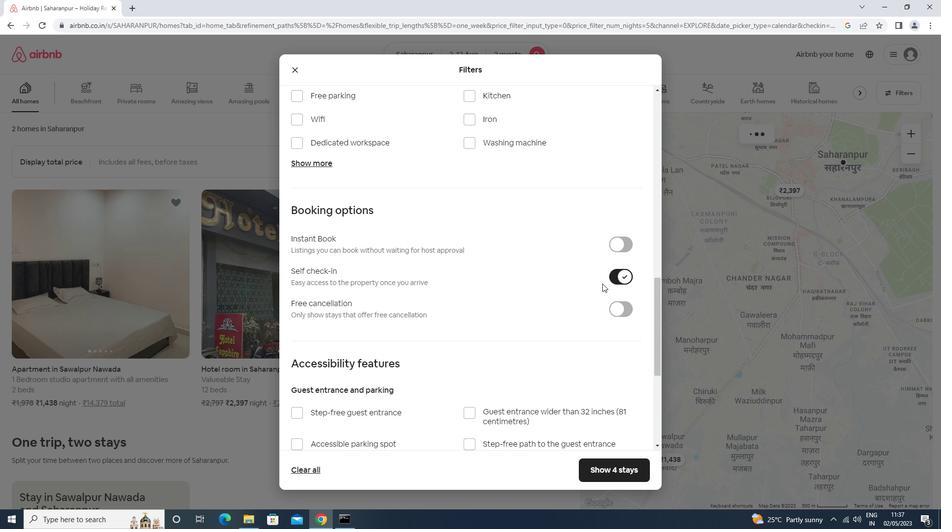 
Action: Mouse moved to (592, 290)
Screenshot: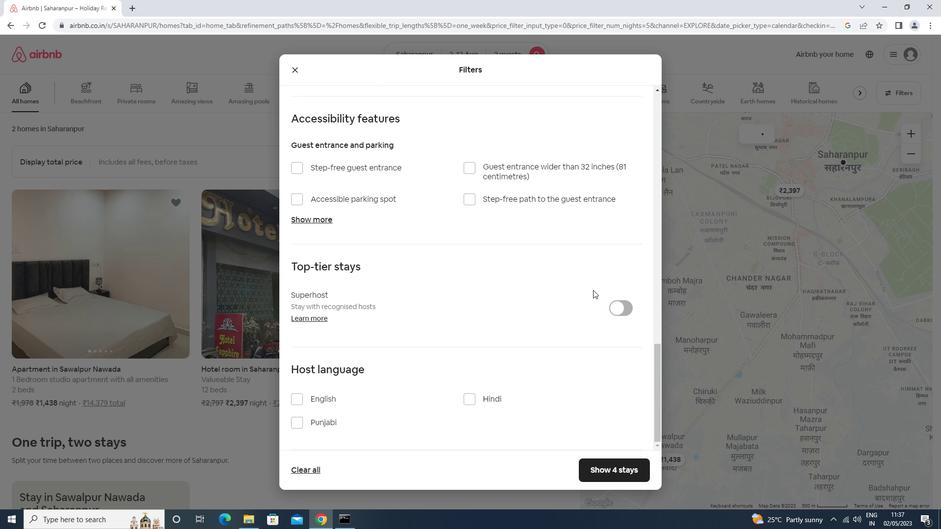 
Action: Mouse scrolled (592, 289) with delta (0, 0)
Screenshot: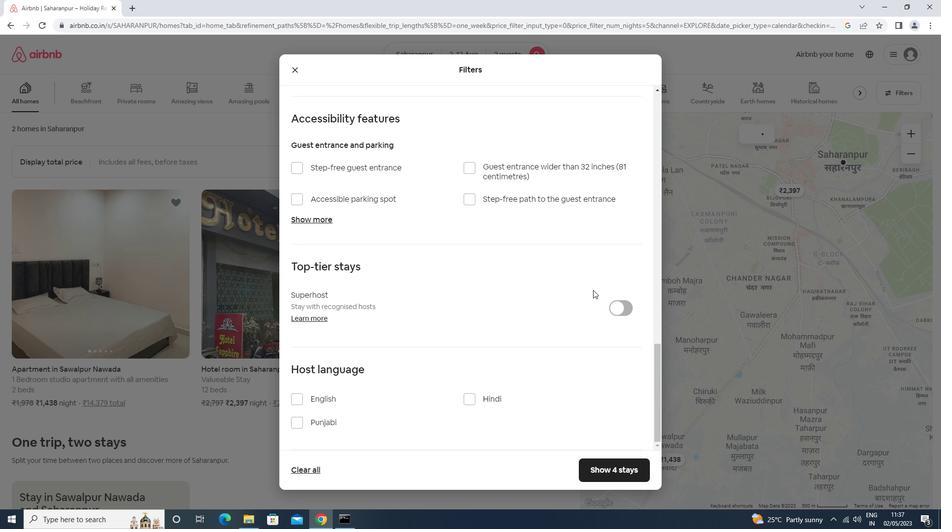 
Action: Mouse scrolled (592, 289) with delta (0, 0)
Screenshot: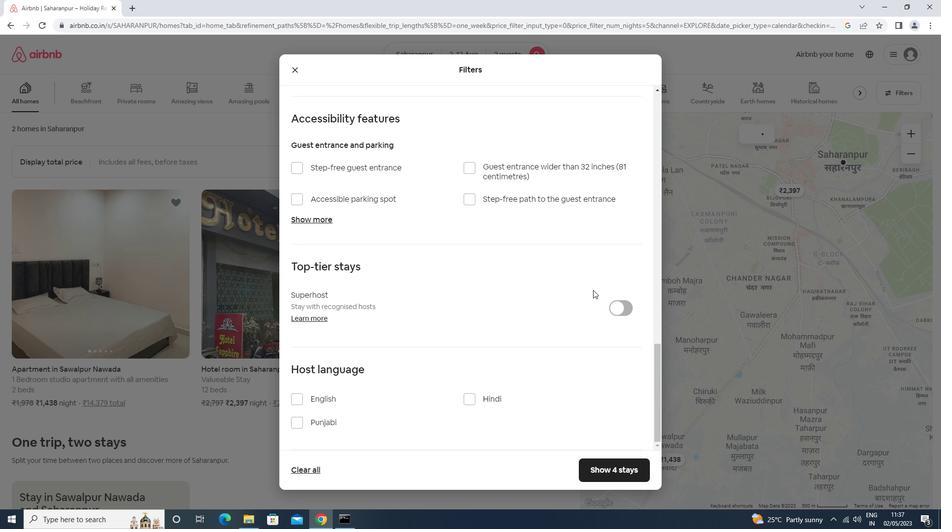 
Action: Mouse scrolled (592, 289) with delta (0, 0)
Screenshot: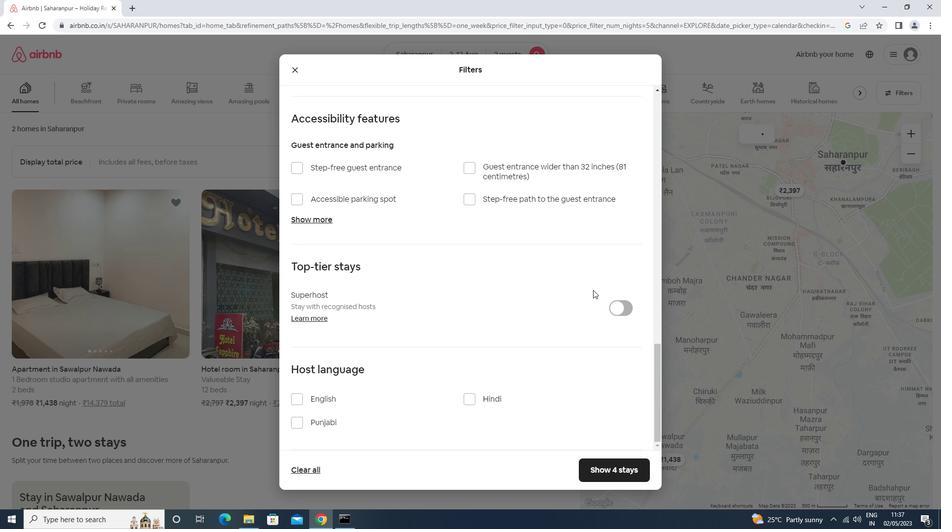 
Action: Mouse scrolled (592, 289) with delta (0, 0)
Screenshot: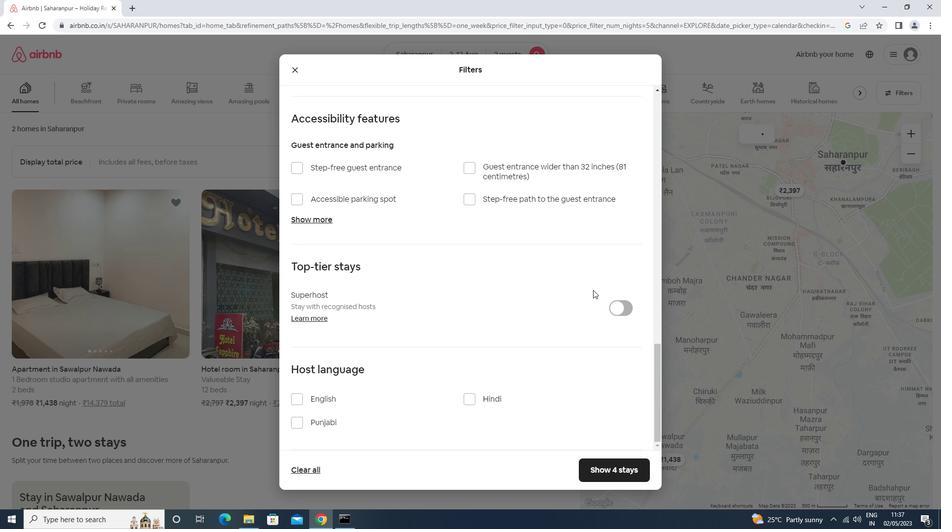 
Action: Mouse scrolled (592, 289) with delta (0, 0)
Screenshot: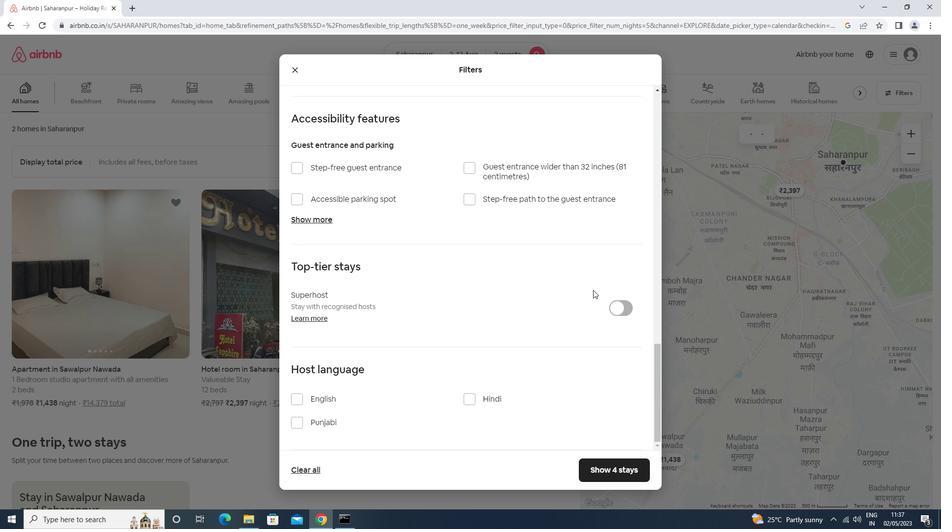 
Action: Mouse moved to (304, 401)
Screenshot: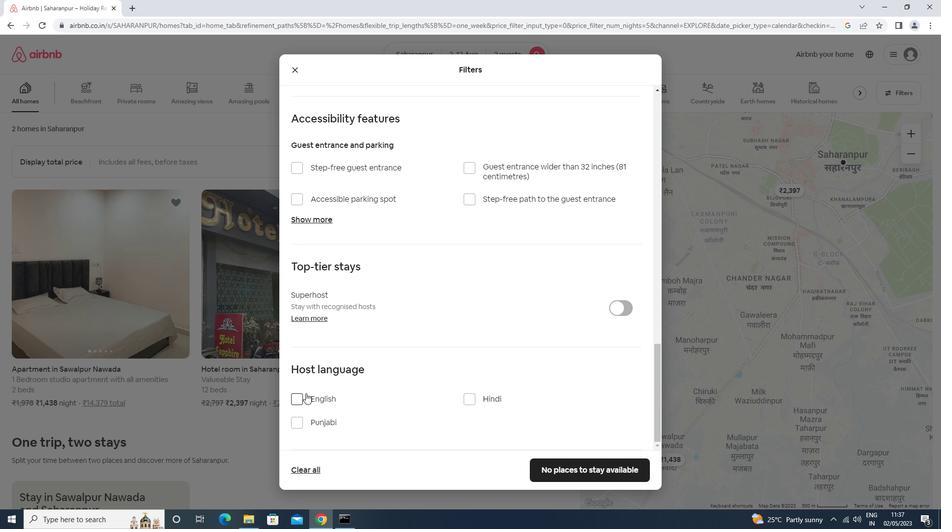 
Action: Mouse pressed left at (304, 401)
Screenshot: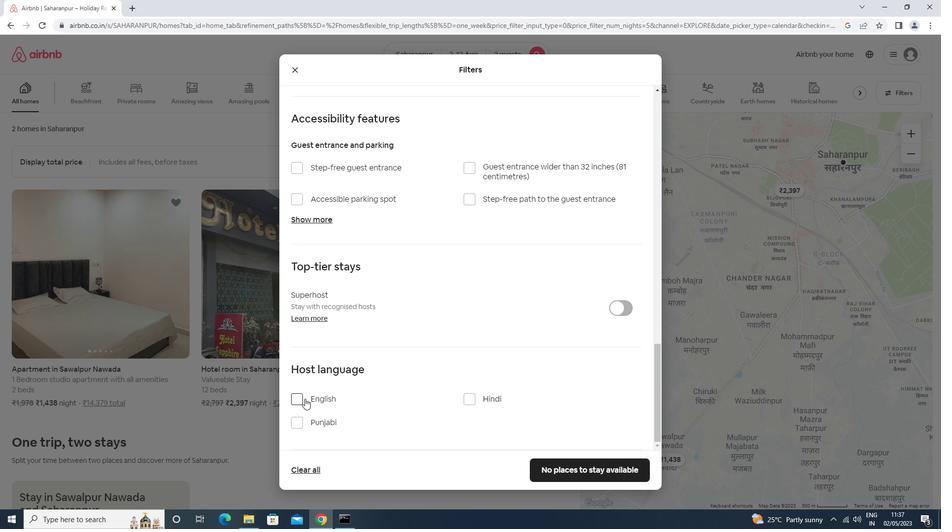 
Action: Mouse moved to (545, 464)
Screenshot: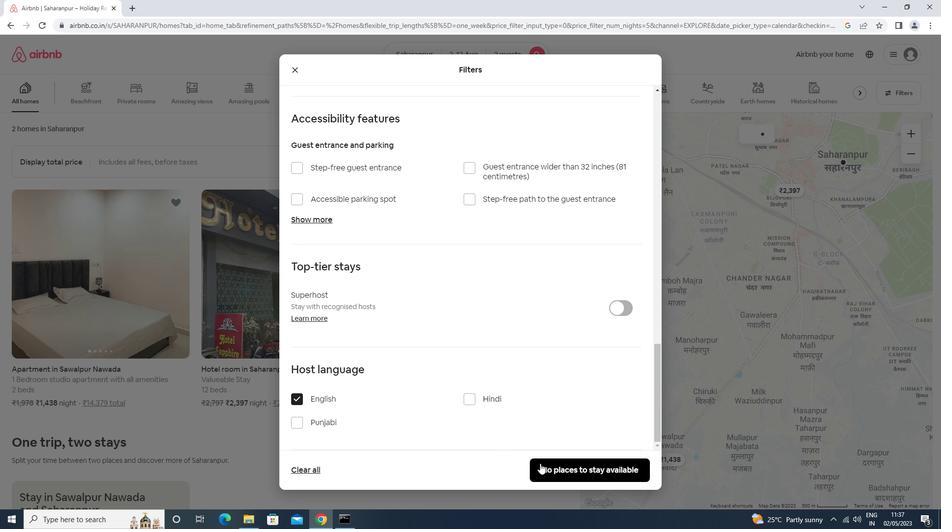 
Action: Mouse pressed left at (545, 464)
Screenshot: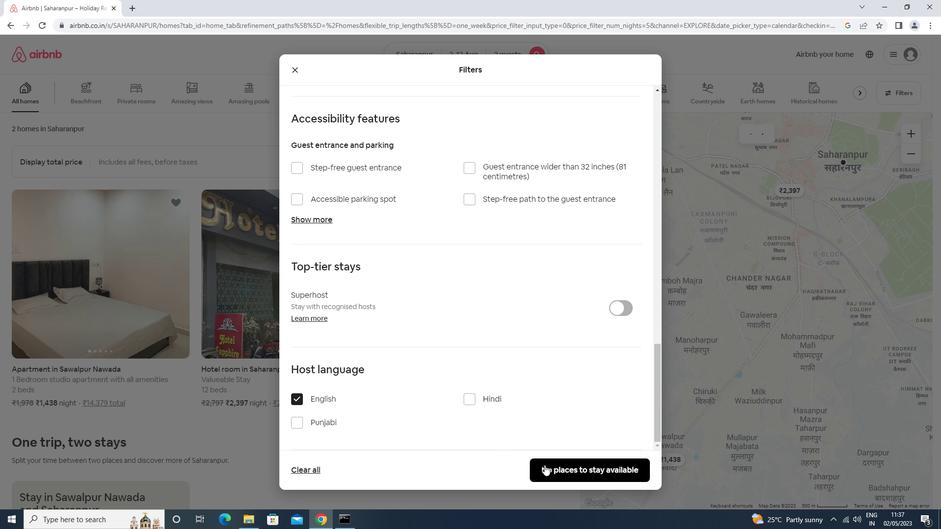 
Action: Mouse moved to (545, 464)
Screenshot: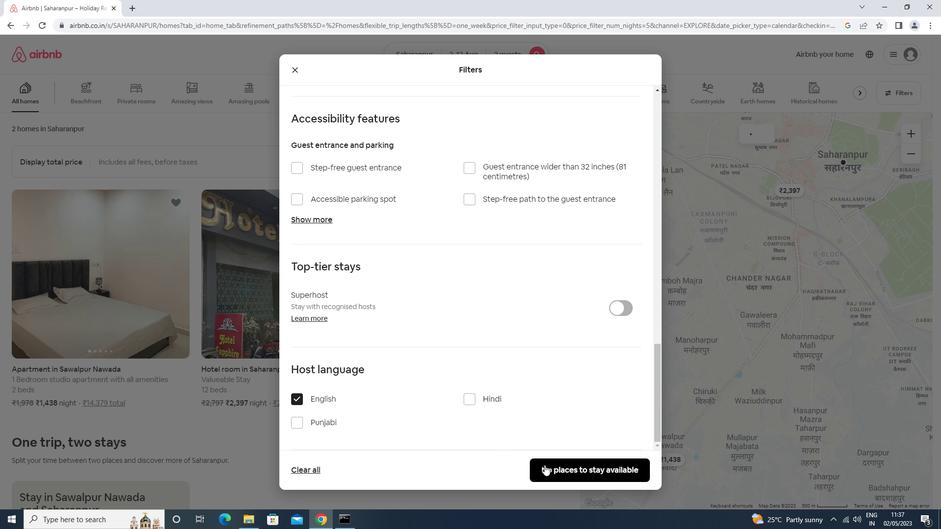 
